 Task: Create a due date automation trigger when advanced on, on the monday before a card is due add content with a description not starting with resume at 11:00 AM.
Action: Mouse moved to (1225, 89)
Screenshot: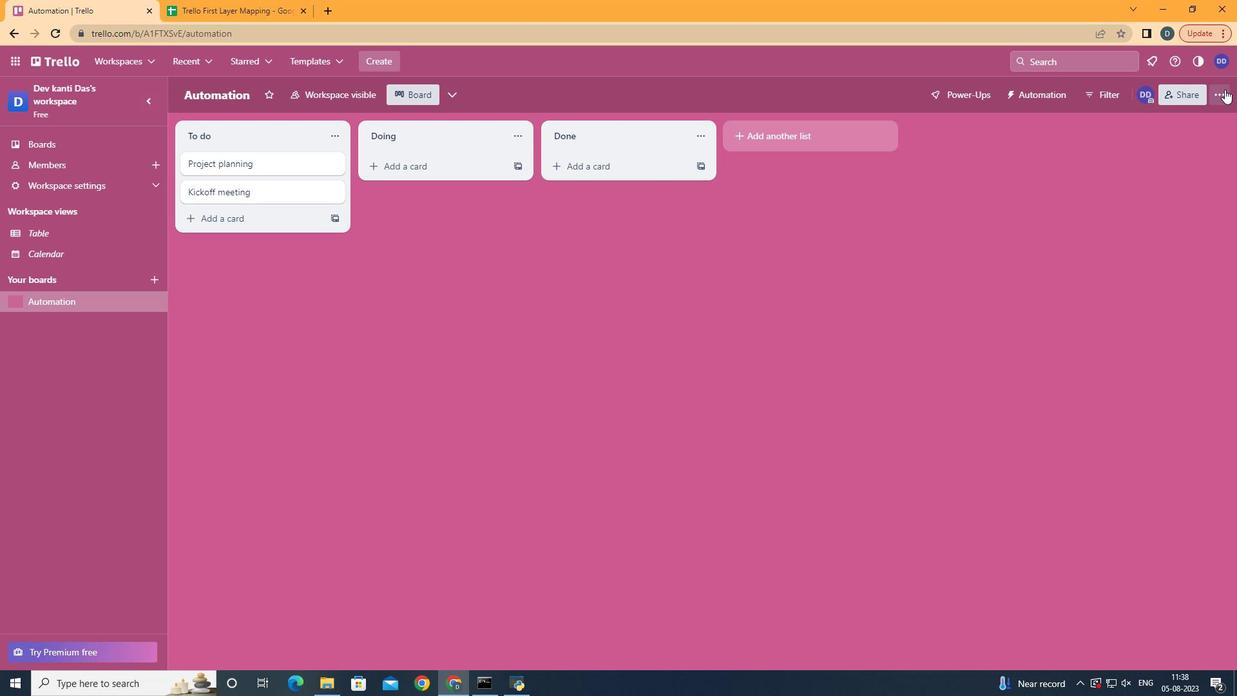 
Action: Mouse pressed left at (1225, 89)
Screenshot: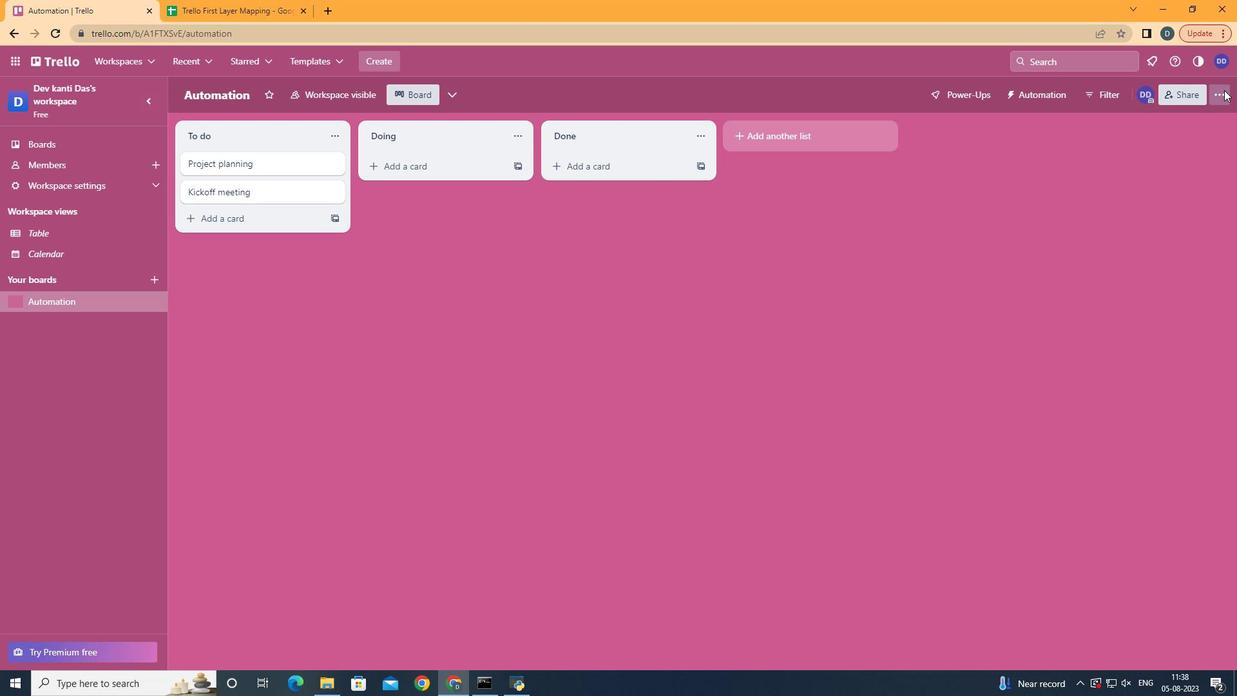 
Action: Mouse moved to (1127, 277)
Screenshot: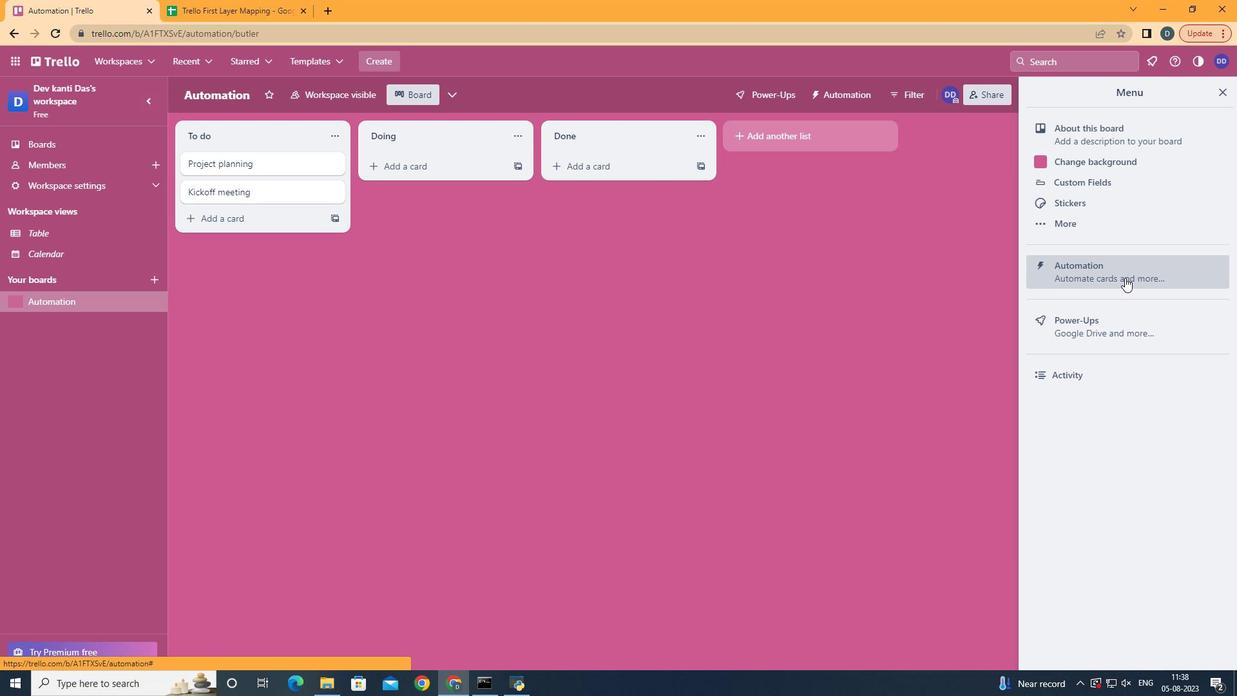 
Action: Mouse pressed left at (1127, 277)
Screenshot: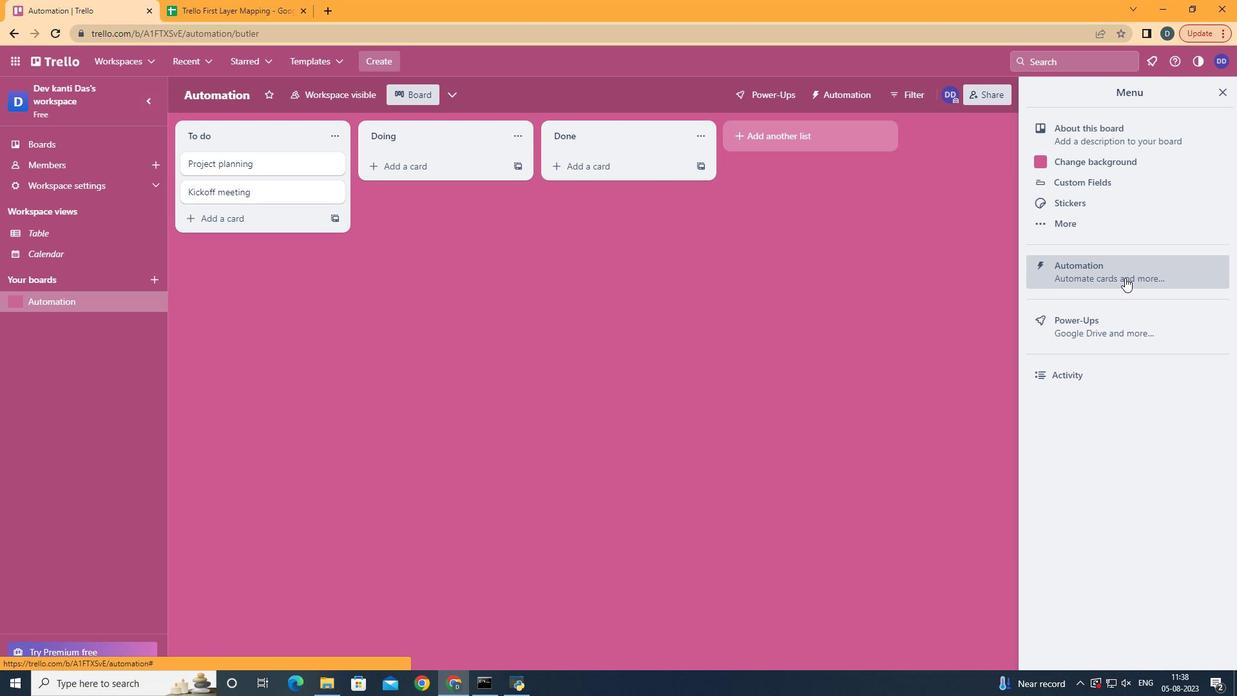 
Action: Mouse moved to (276, 255)
Screenshot: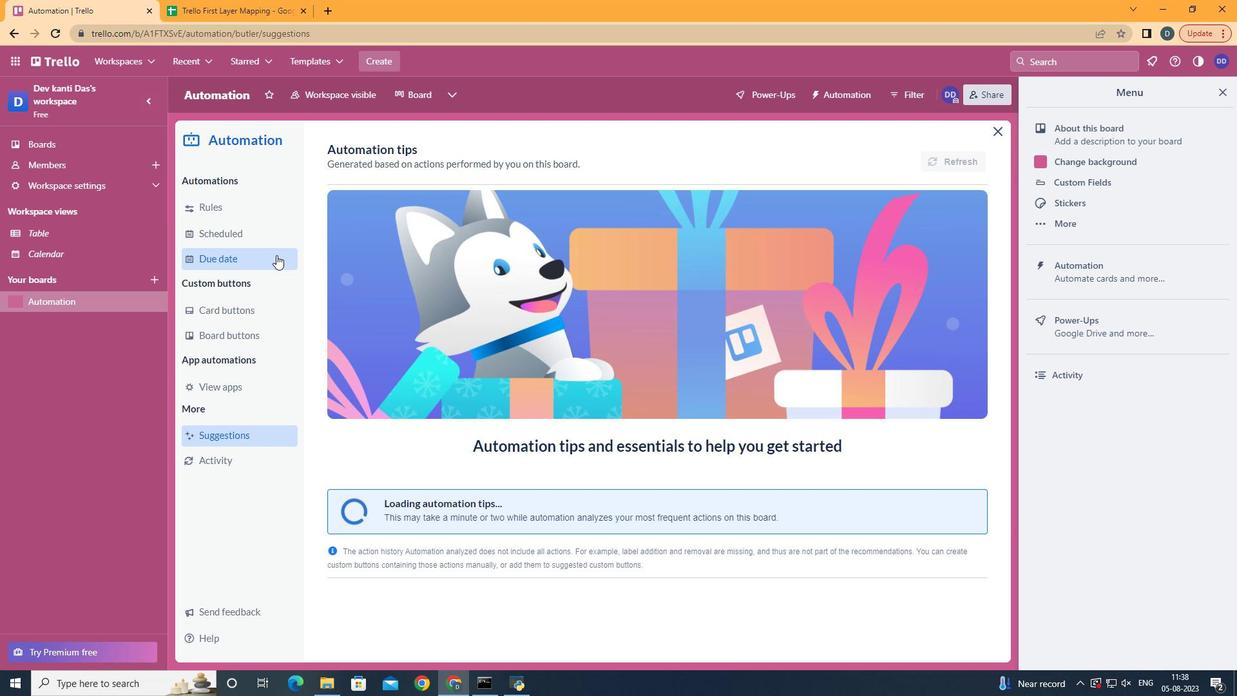 
Action: Mouse pressed left at (276, 255)
Screenshot: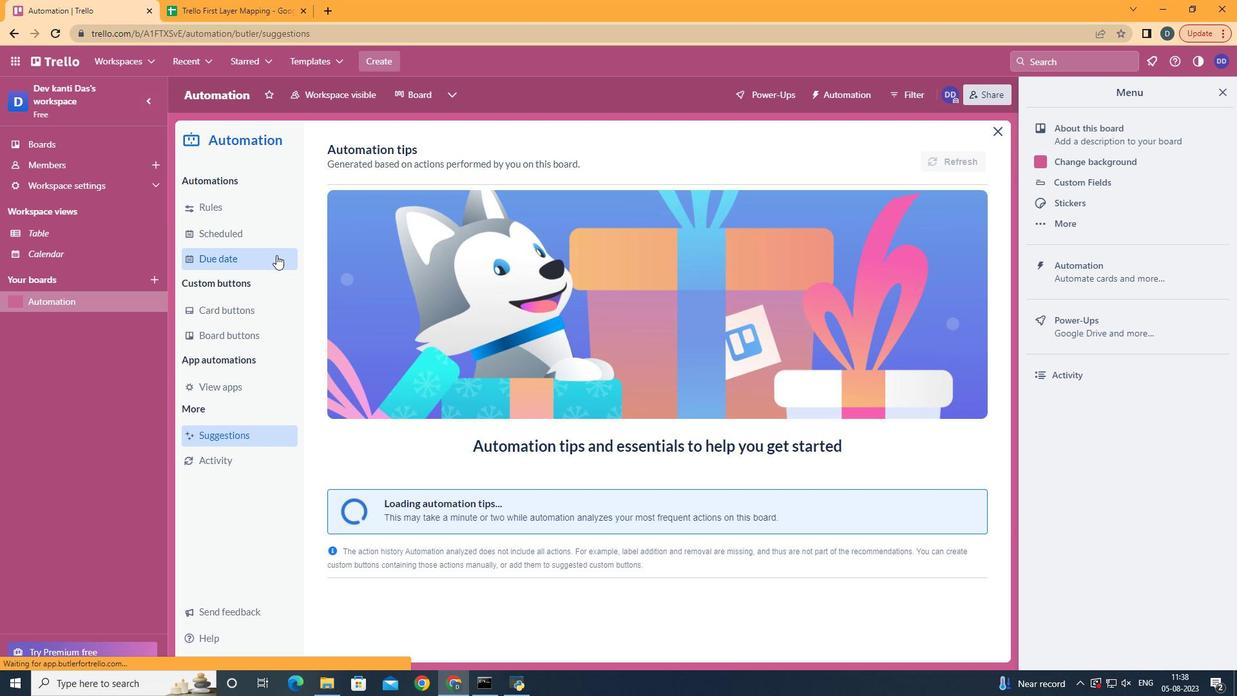 
Action: Mouse moved to (903, 158)
Screenshot: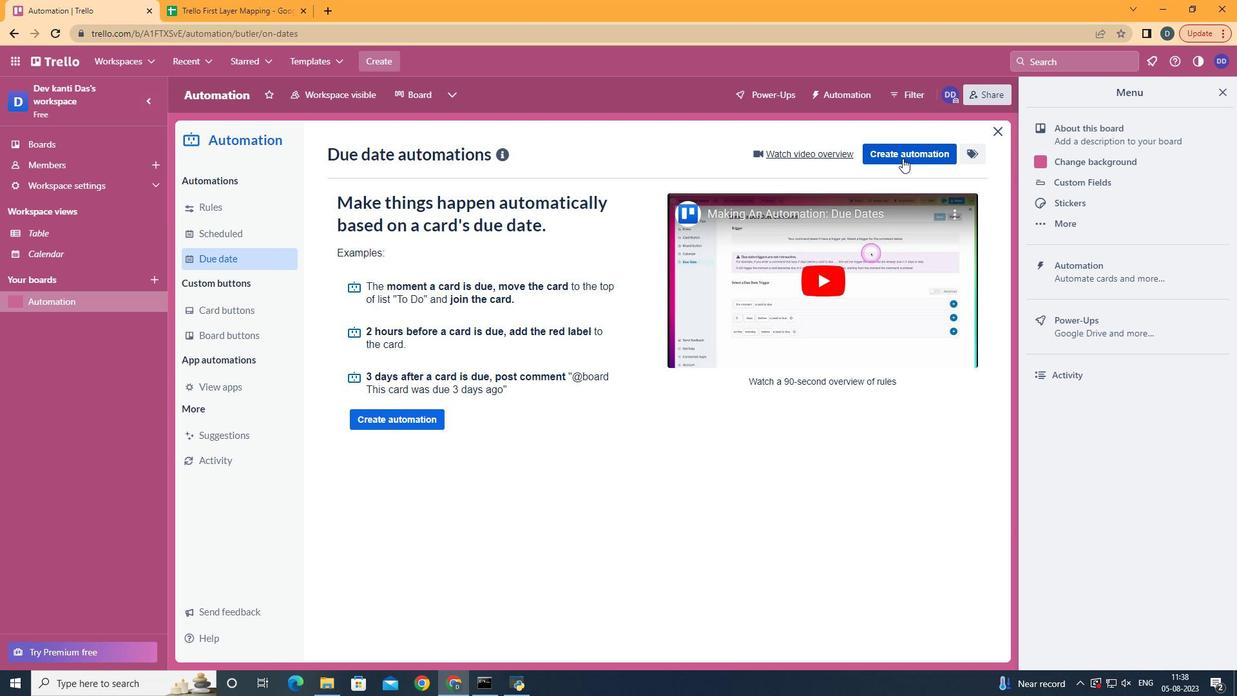 
Action: Mouse pressed left at (903, 158)
Screenshot: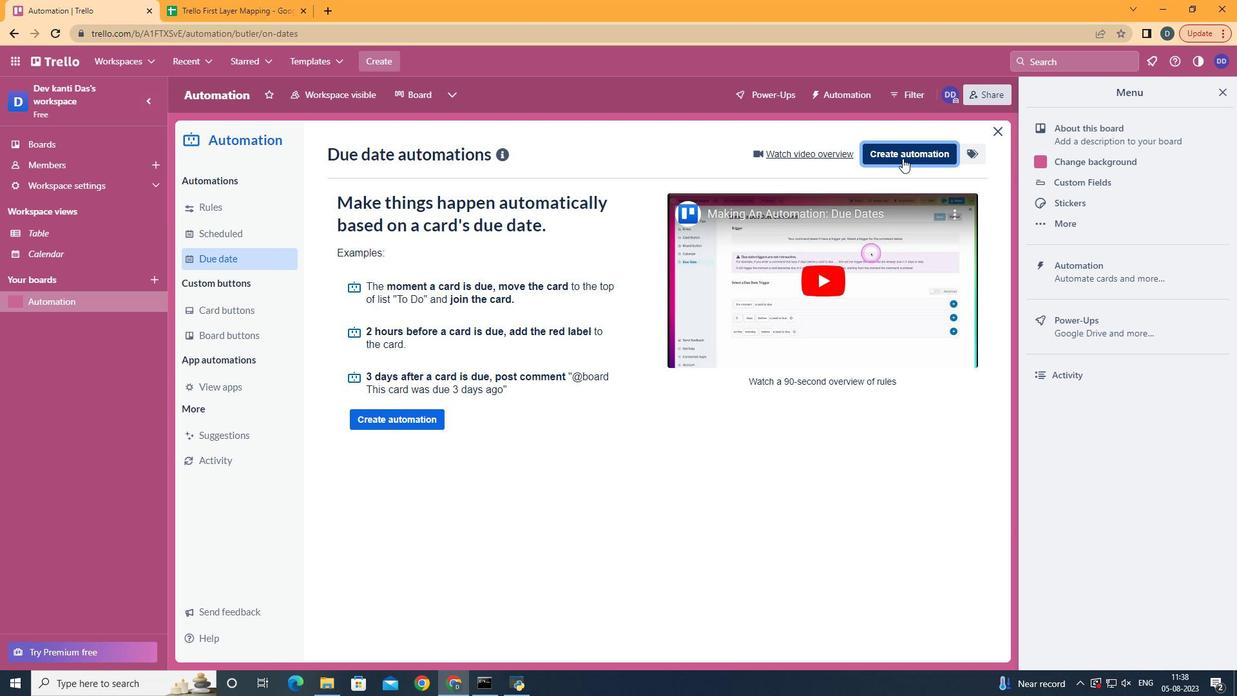 
Action: Mouse moved to (721, 293)
Screenshot: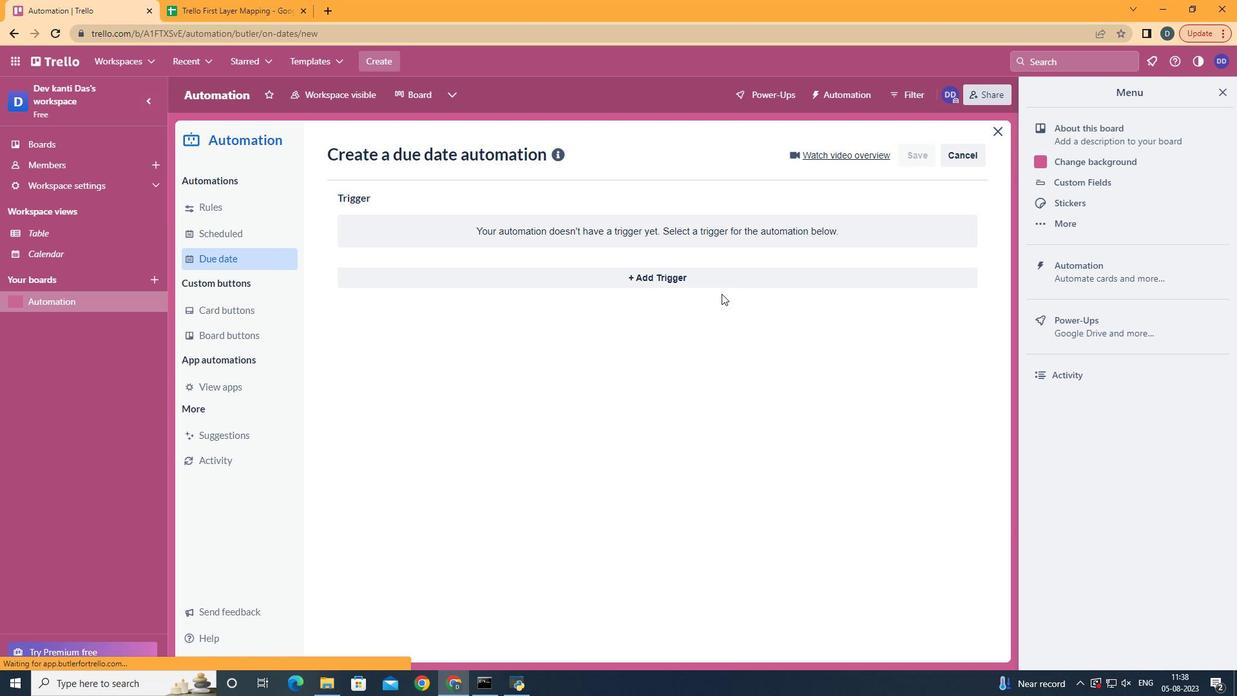 
Action: Mouse pressed left at (721, 293)
Screenshot: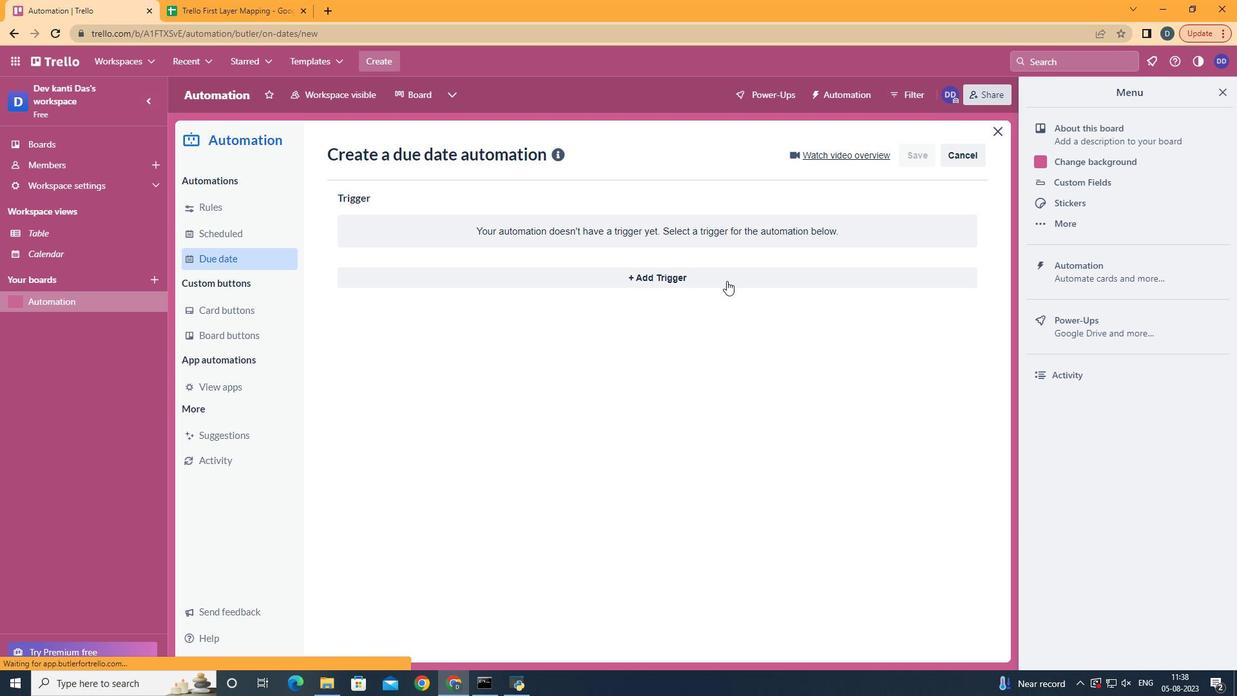 
Action: Mouse moved to (733, 275)
Screenshot: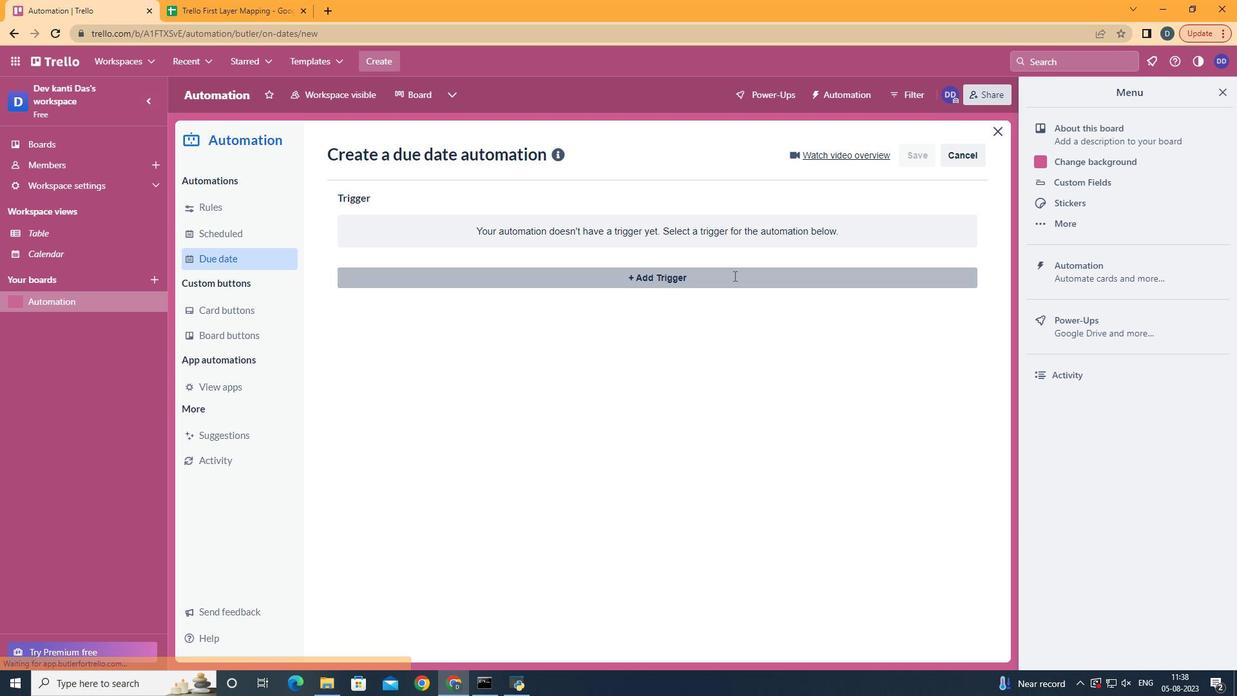 
Action: Mouse pressed left at (733, 275)
Screenshot: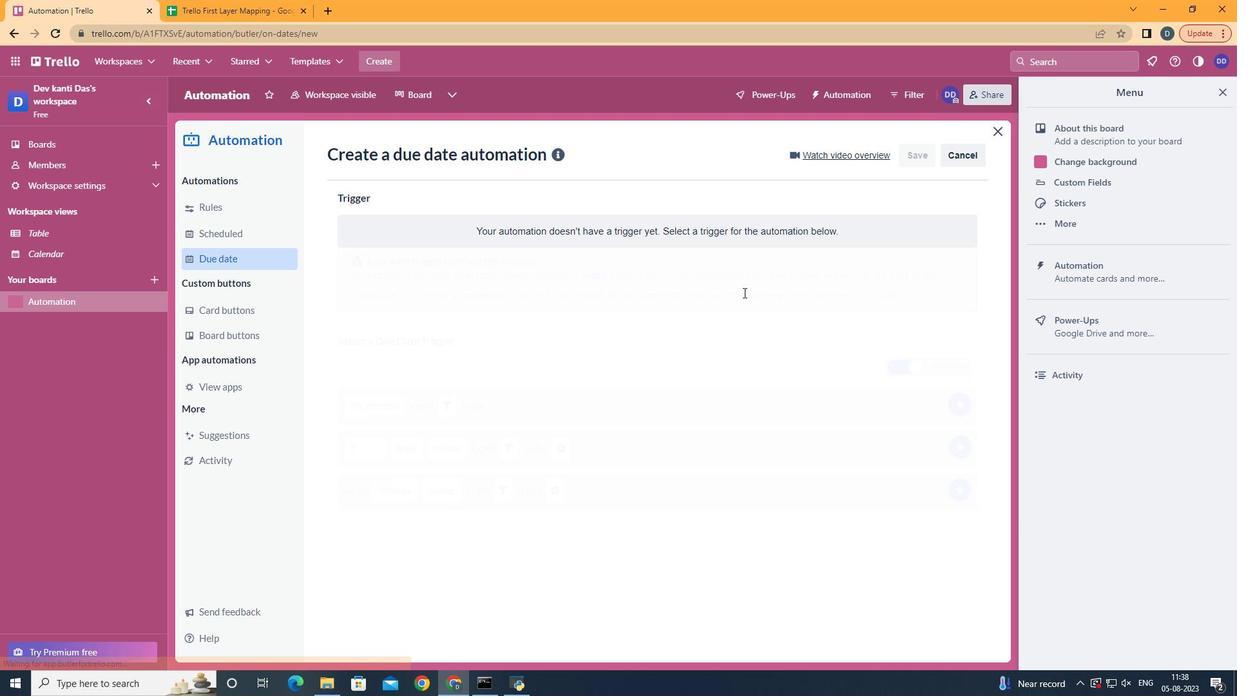 
Action: Mouse moved to (410, 340)
Screenshot: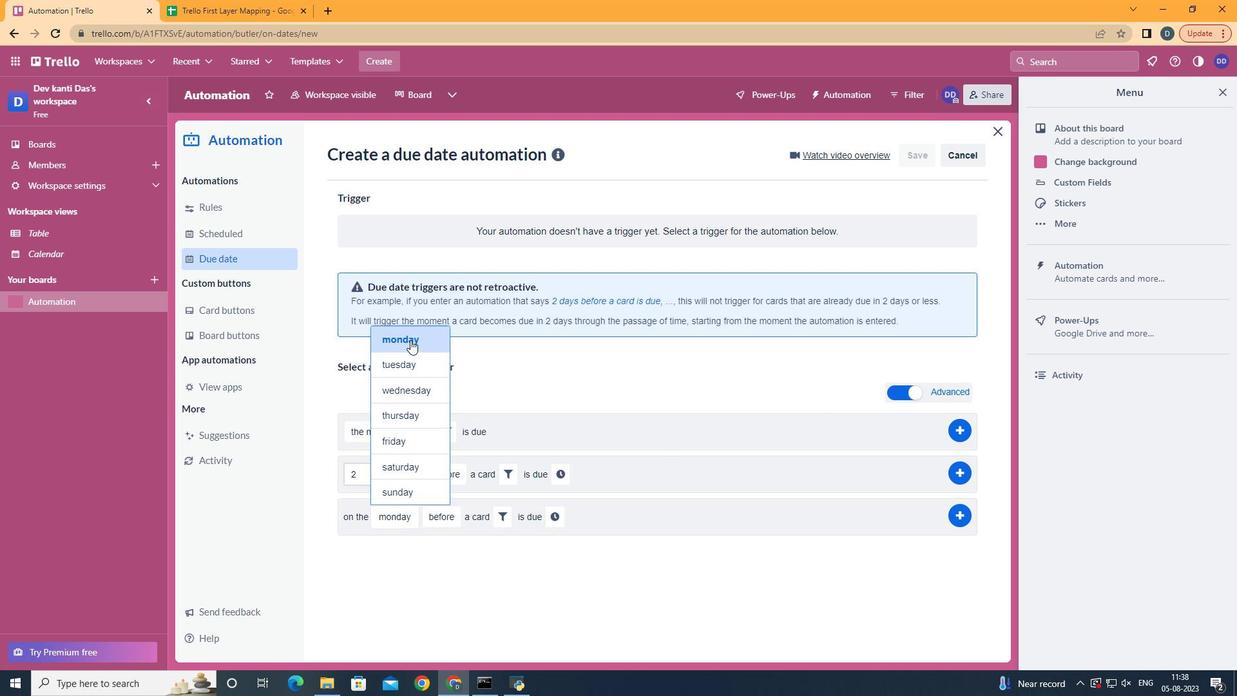 
Action: Mouse pressed left at (410, 340)
Screenshot: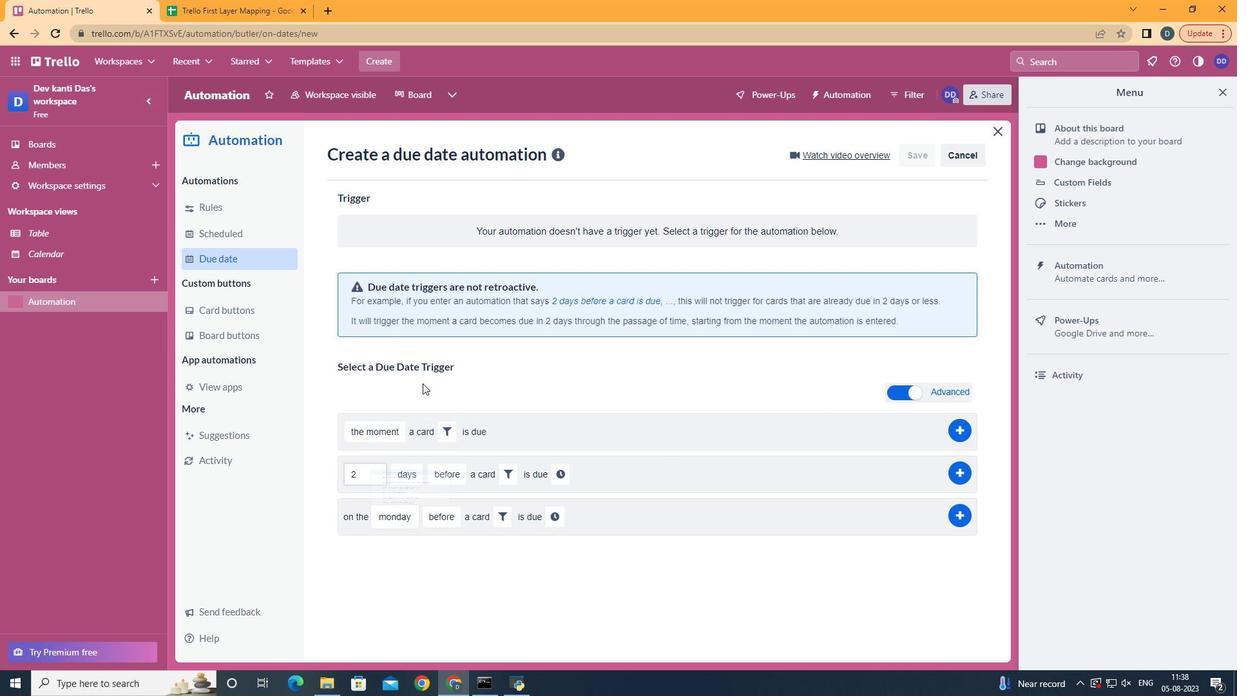 
Action: Mouse moved to (459, 535)
Screenshot: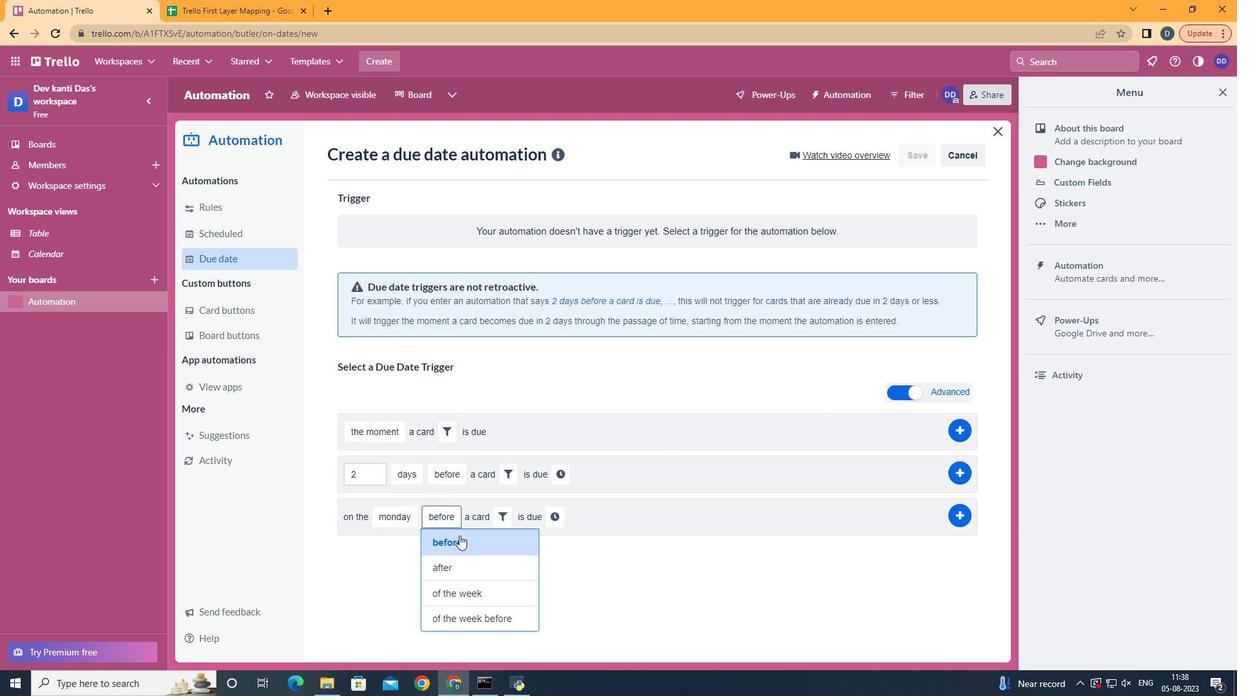
Action: Mouse pressed left at (459, 535)
Screenshot: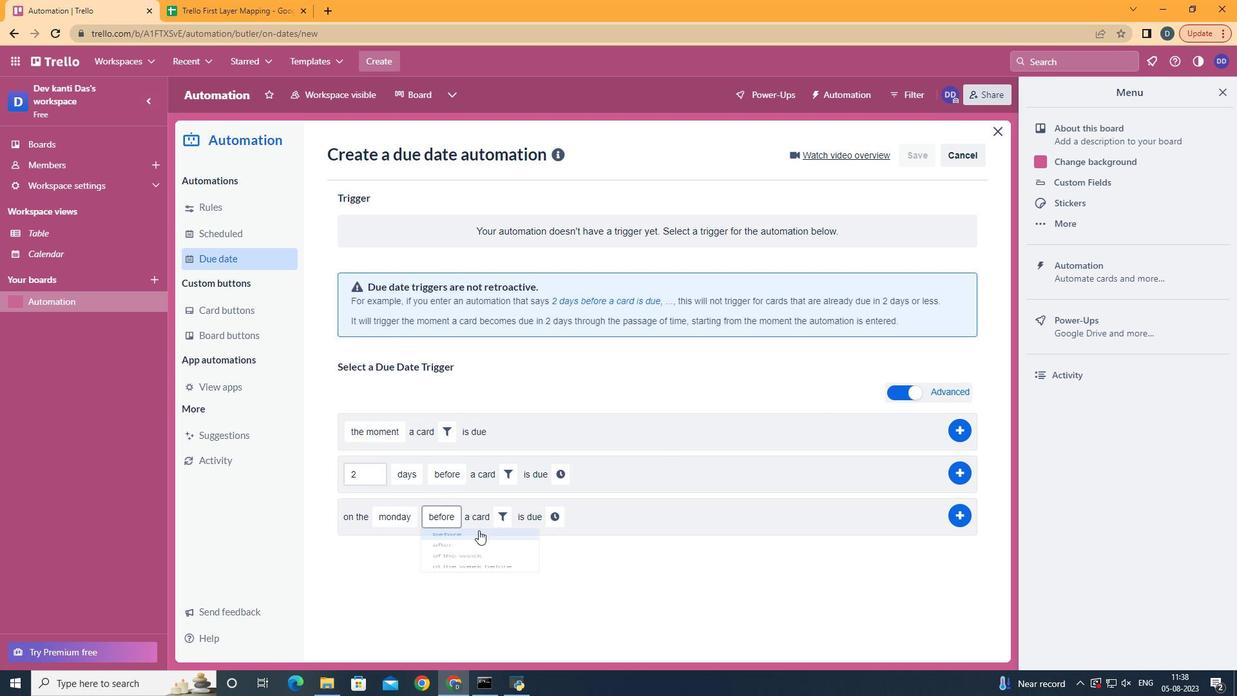 
Action: Mouse moved to (501, 523)
Screenshot: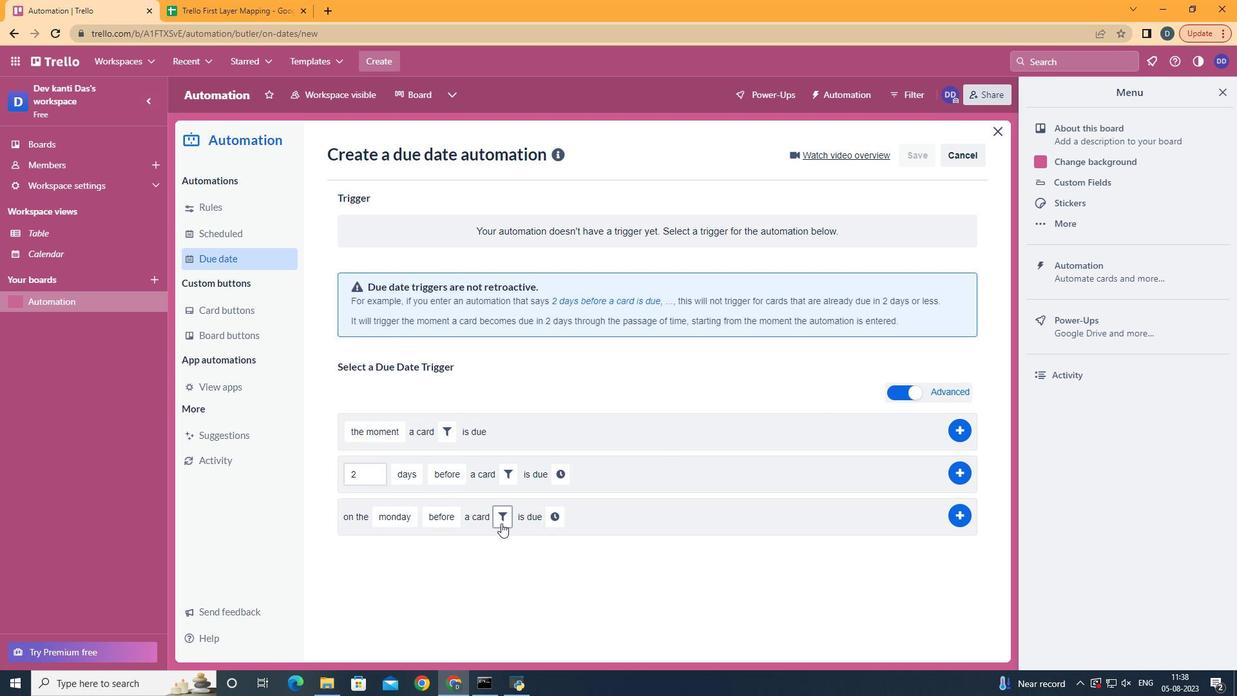 
Action: Mouse pressed left at (501, 523)
Screenshot: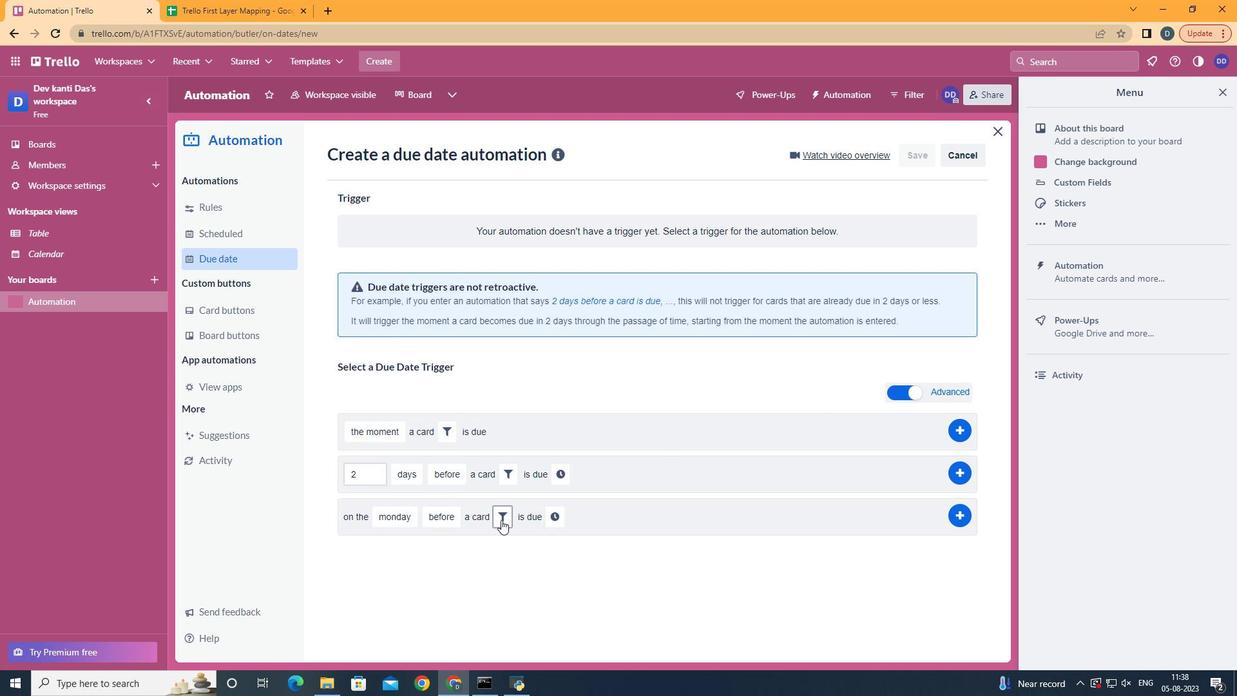 
Action: Mouse moved to (661, 560)
Screenshot: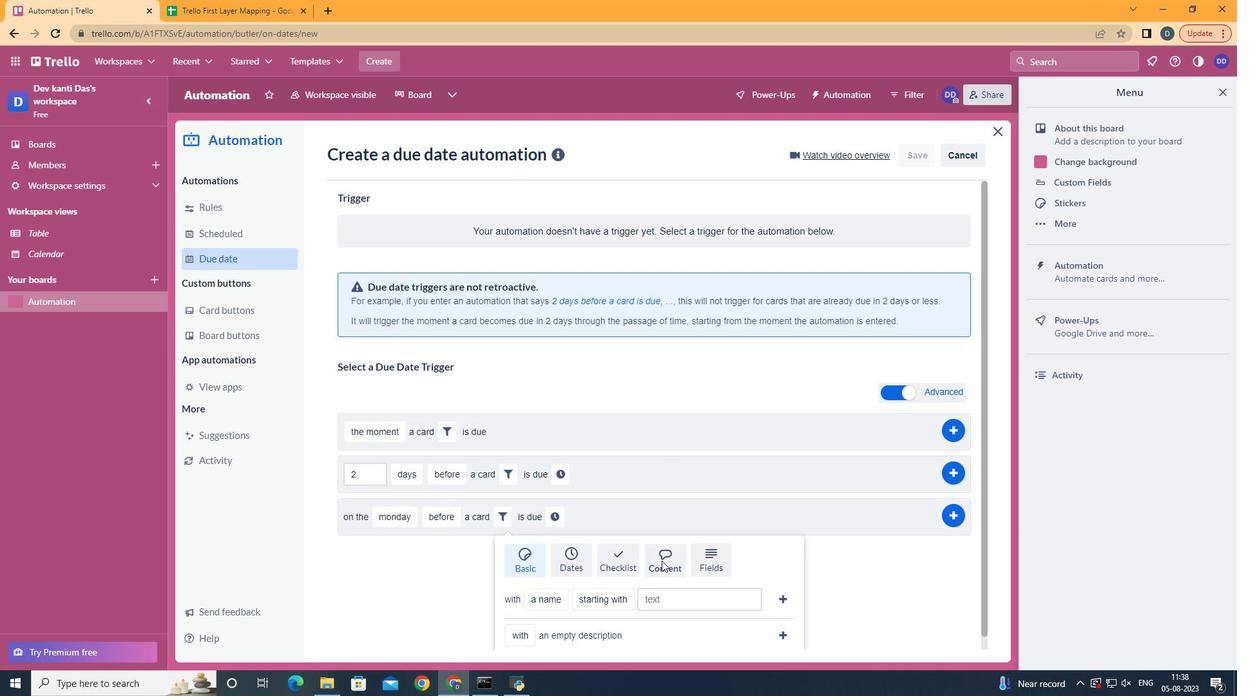 
Action: Mouse pressed left at (661, 560)
Screenshot: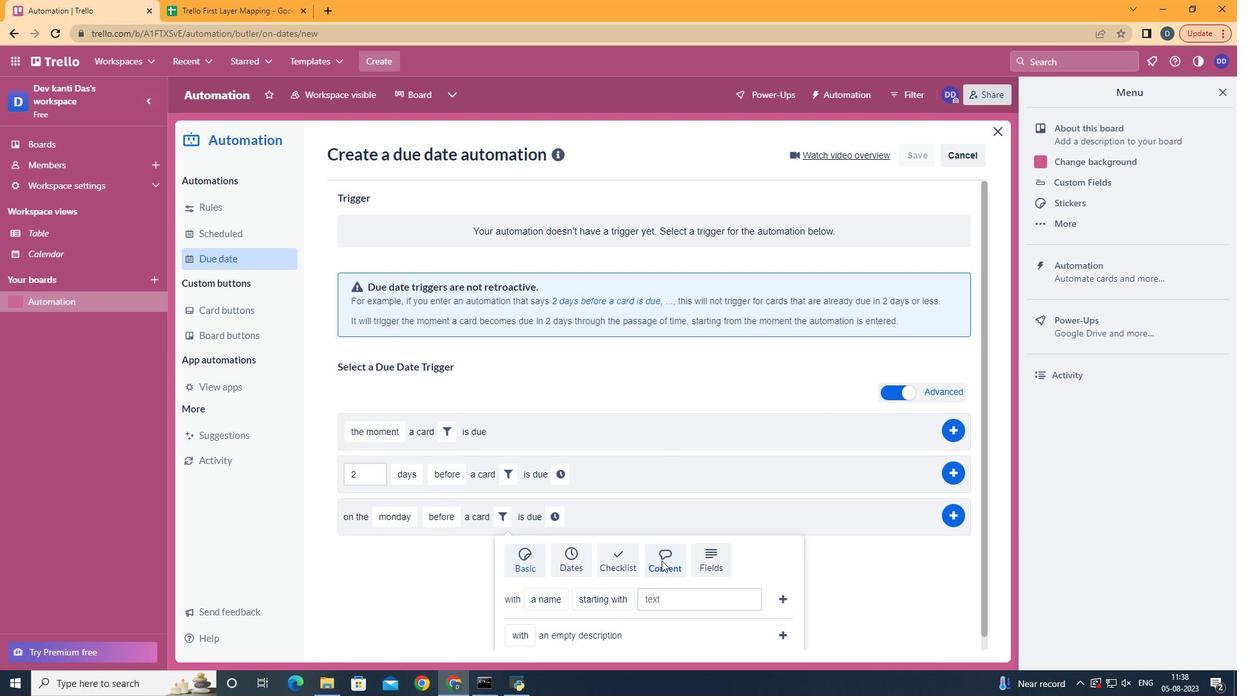 
Action: Mouse scrolled (661, 560) with delta (0, 0)
Screenshot: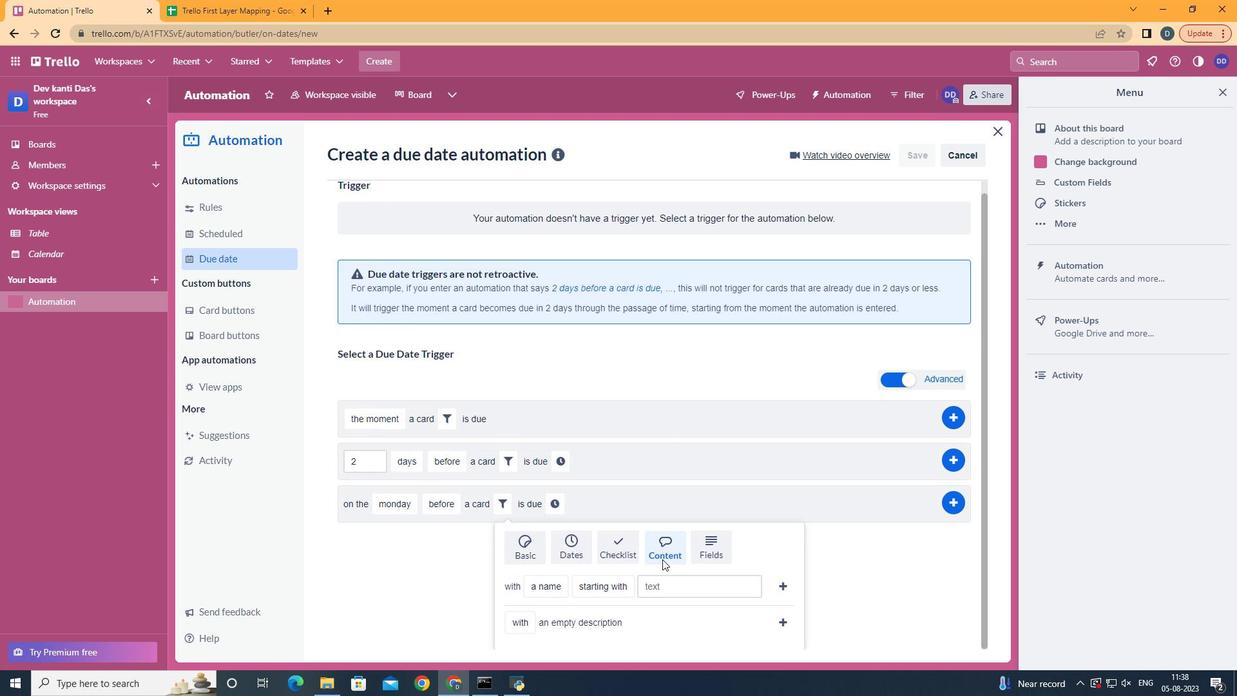 
Action: Mouse scrolled (661, 560) with delta (0, 0)
Screenshot: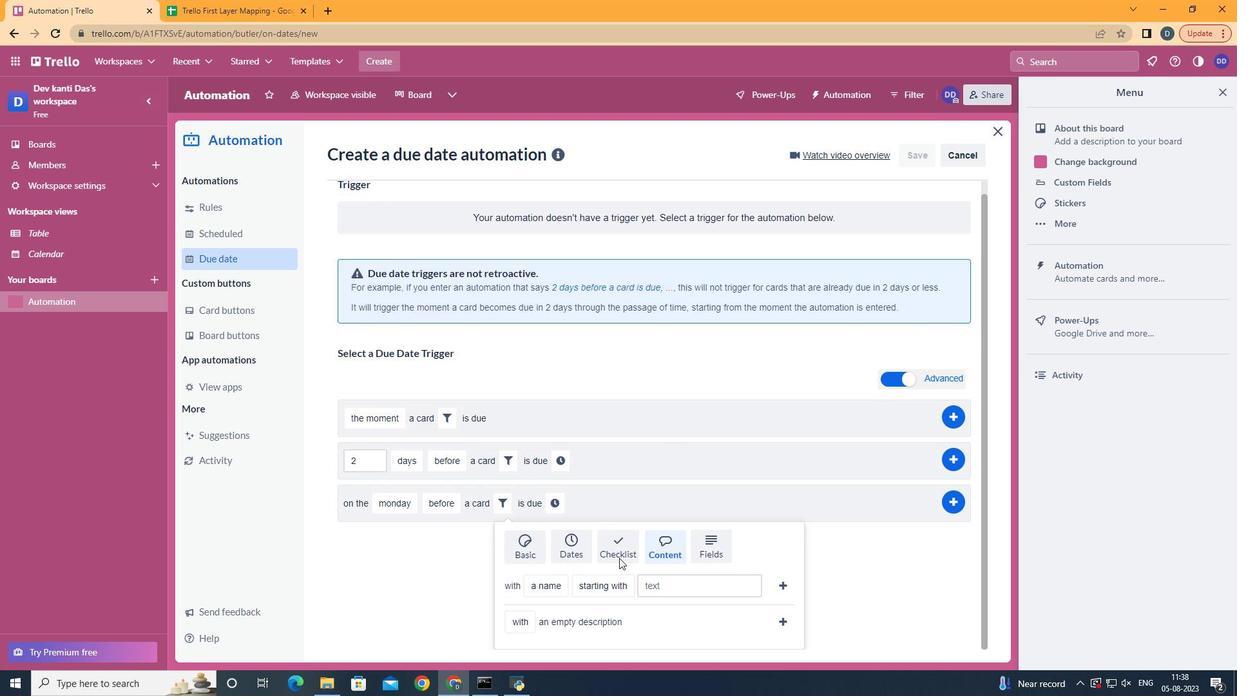
Action: Mouse scrolled (661, 560) with delta (0, 0)
Screenshot: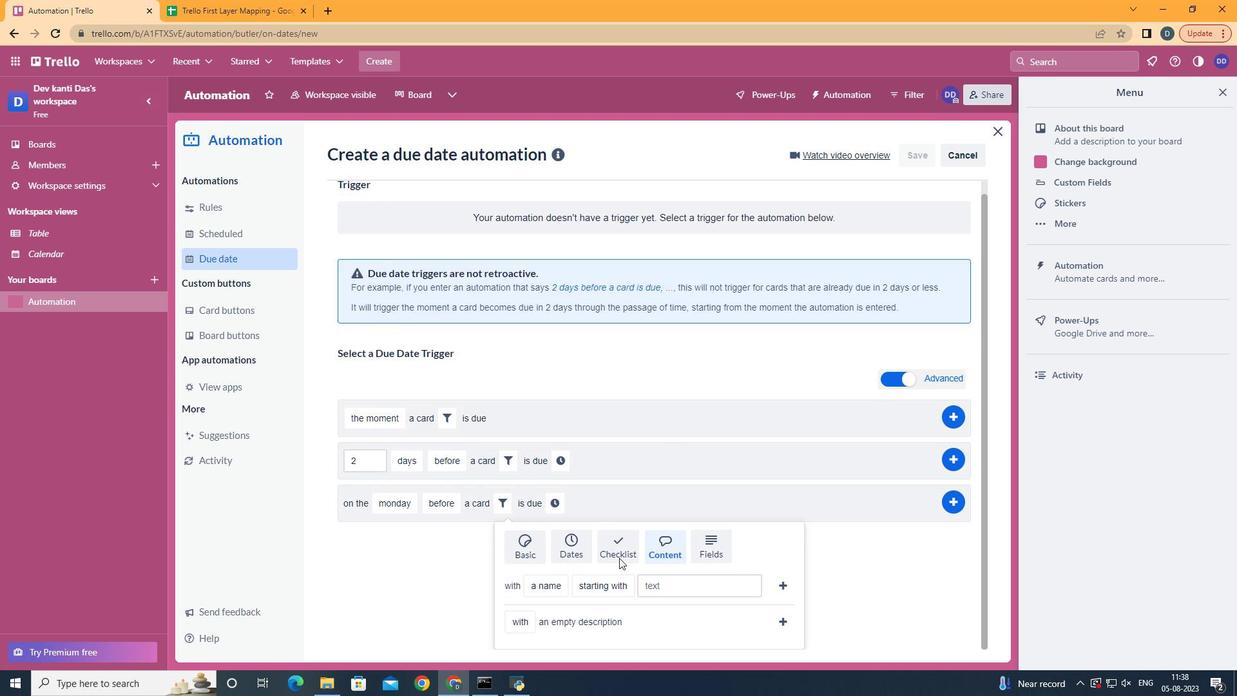 
Action: Mouse moved to (575, 533)
Screenshot: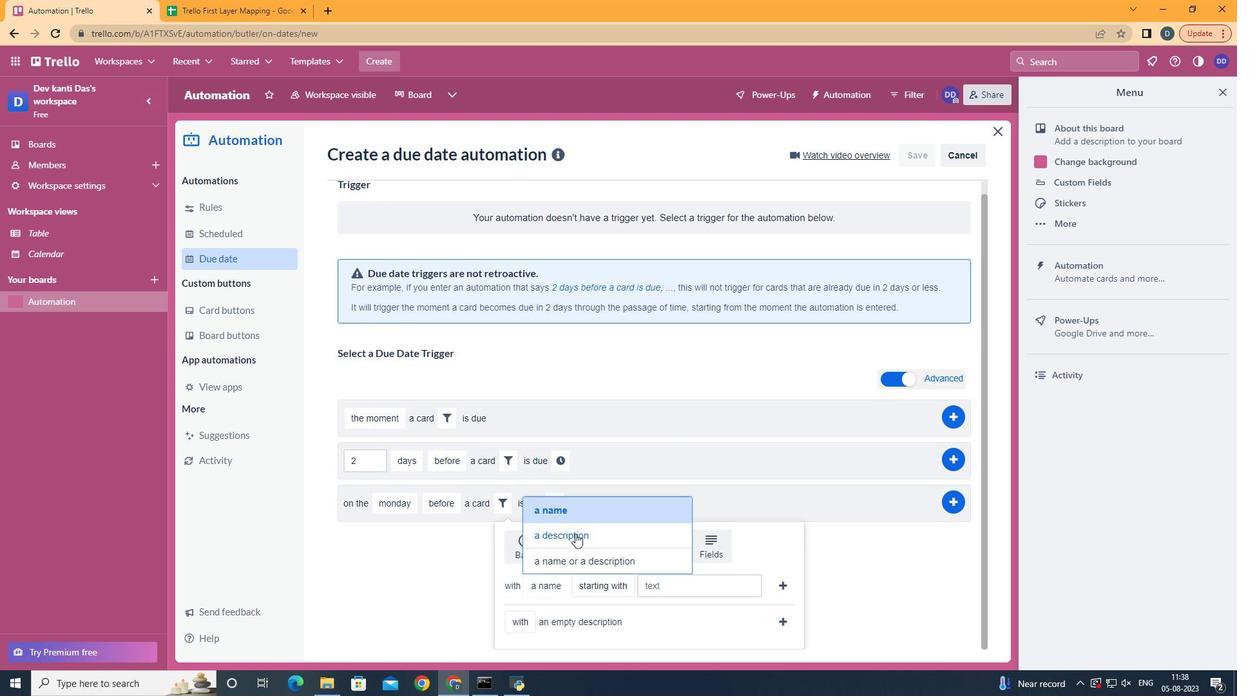 
Action: Mouse pressed left at (575, 533)
Screenshot: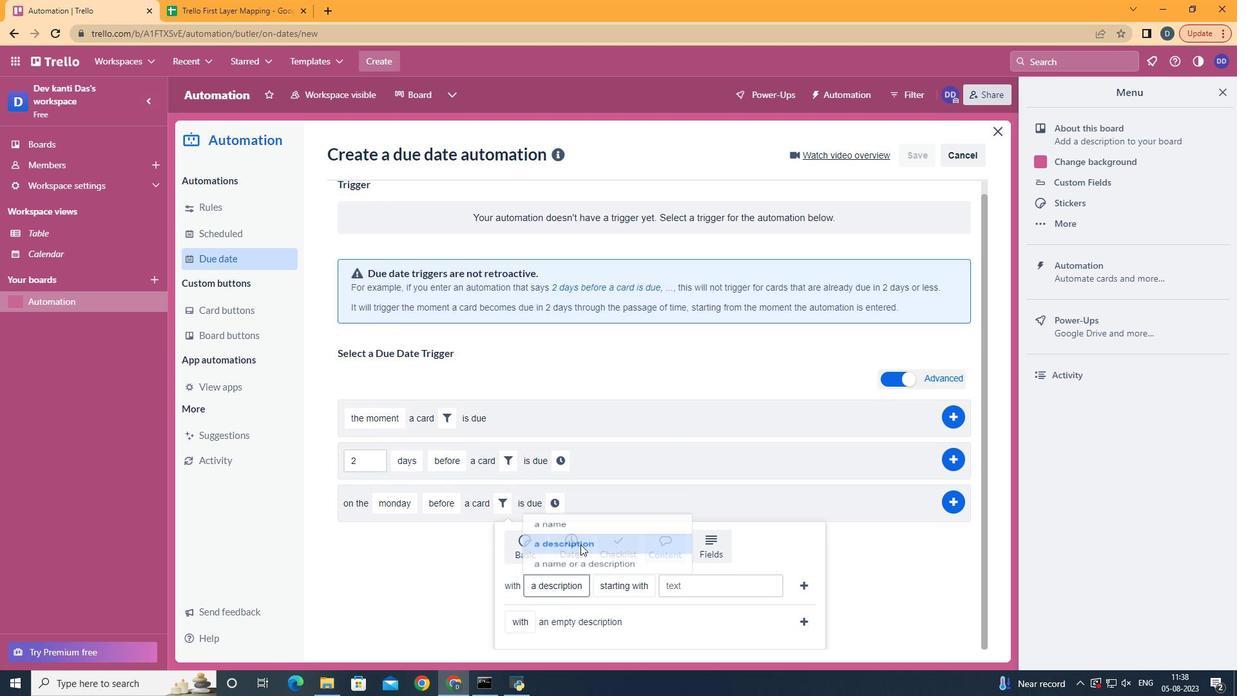 
Action: Mouse moved to (632, 501)
Screenshot: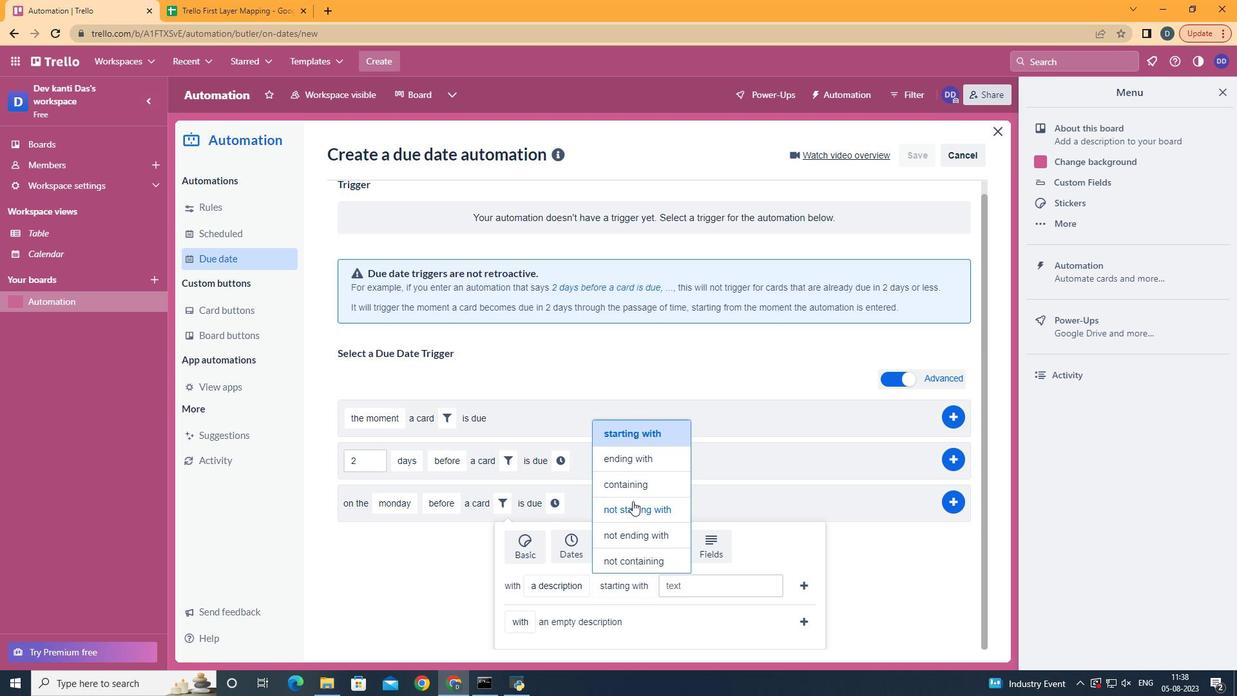
Action: Mouse pressed left at (632, 501)
Screenshot: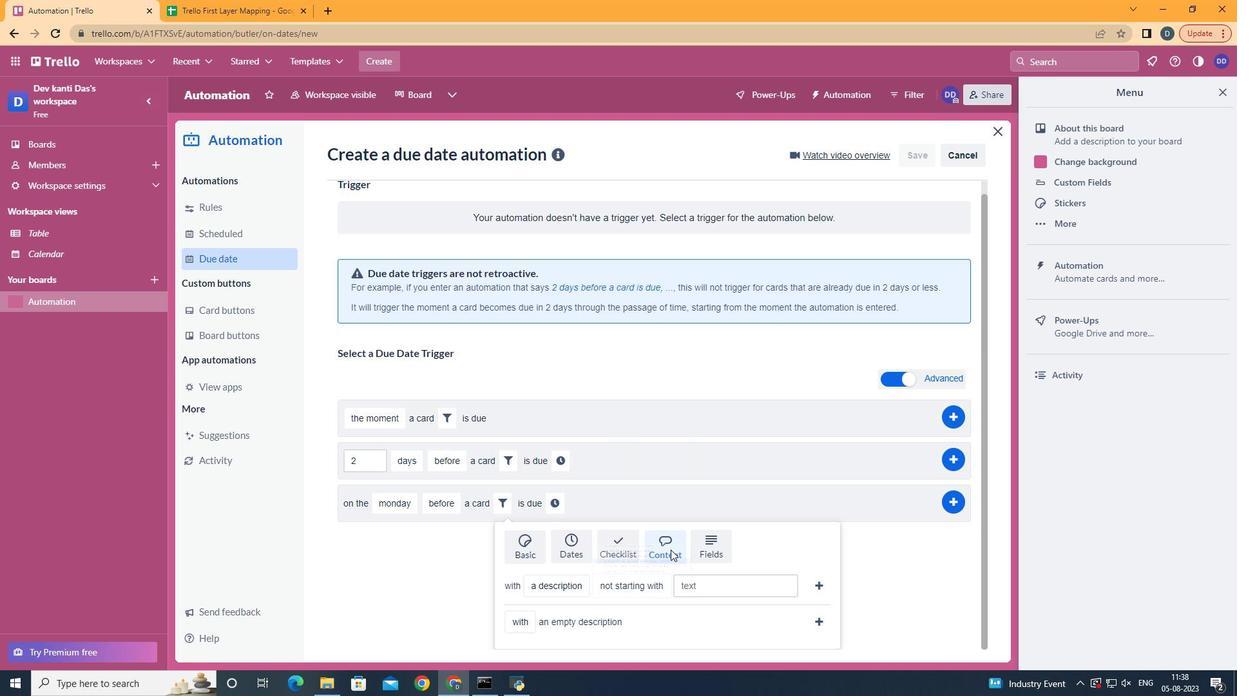 
Action: Mouse moved to (697, 585)
Screenshot: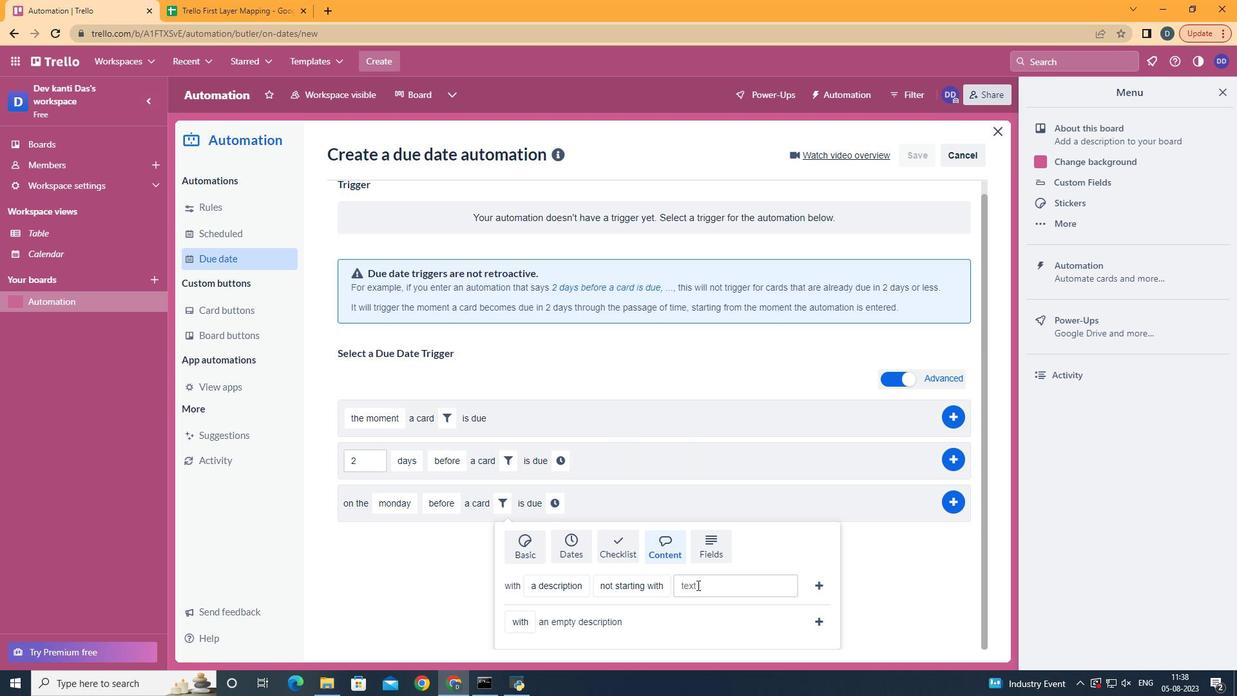 
Action: Mouse pressed left at (697, 585)
Screenshot: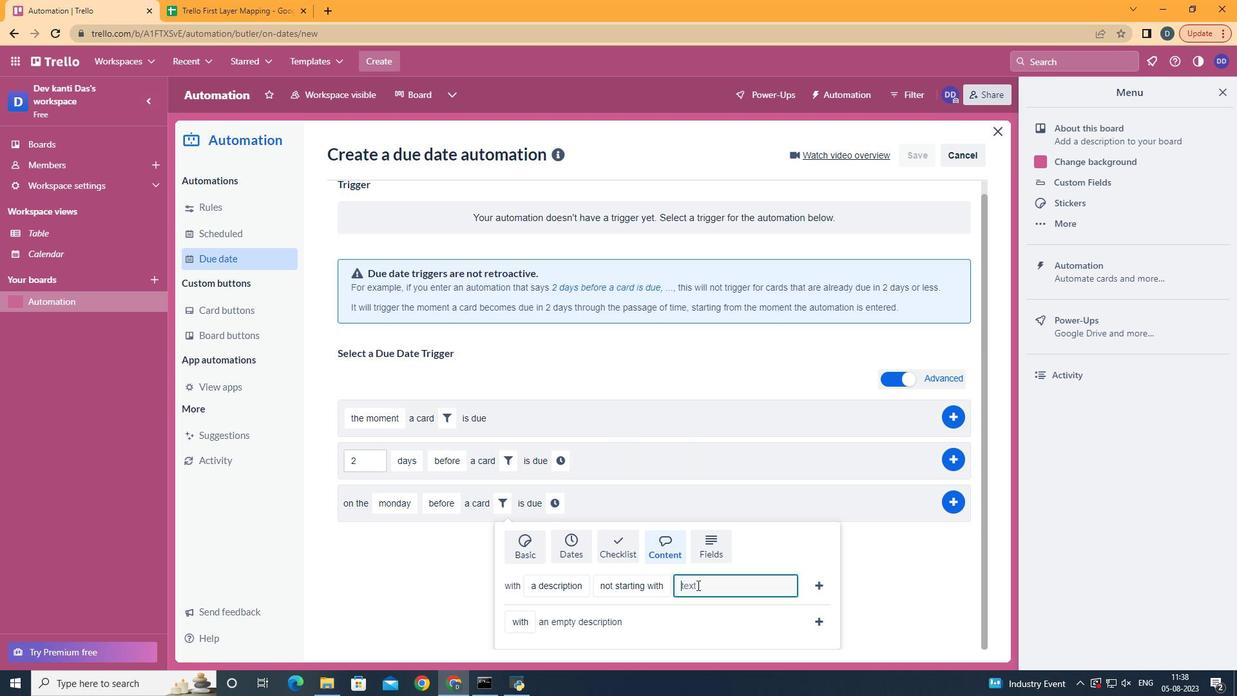 
Action: Mouse moved to (697, 585)
Screenshot: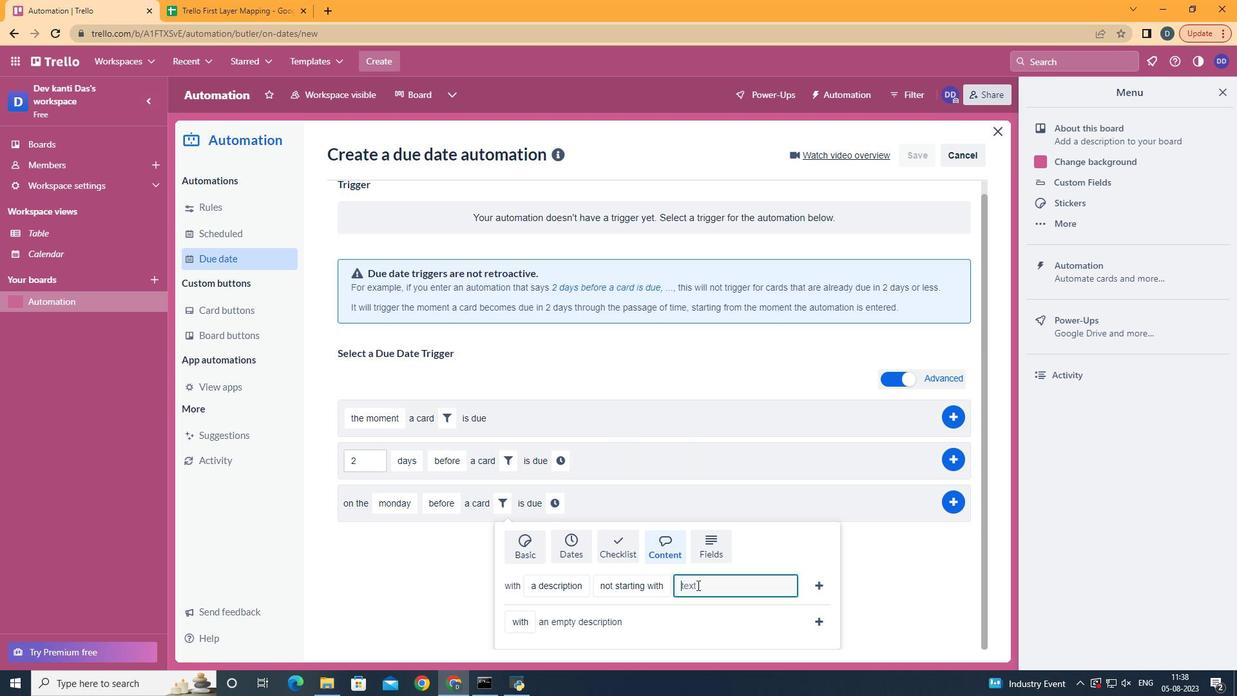 
Action: Key pressed resume
Screenshot: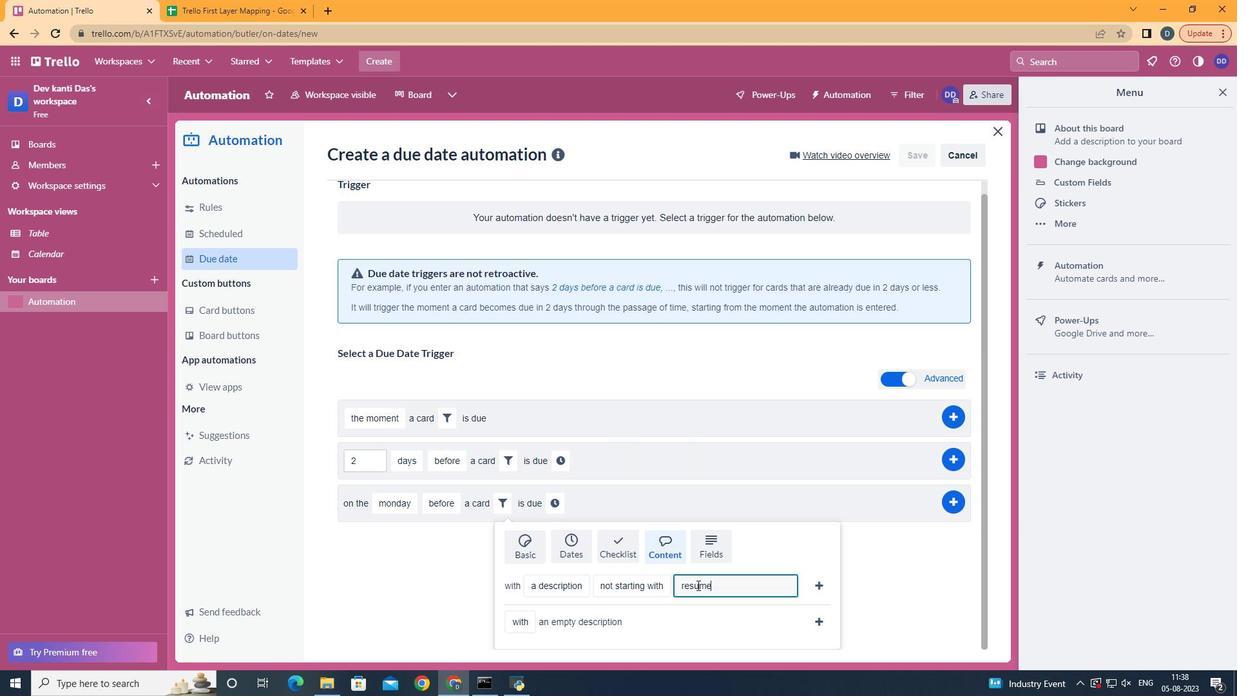 
Action: Mouse moved to (823, 587)
Screenshot: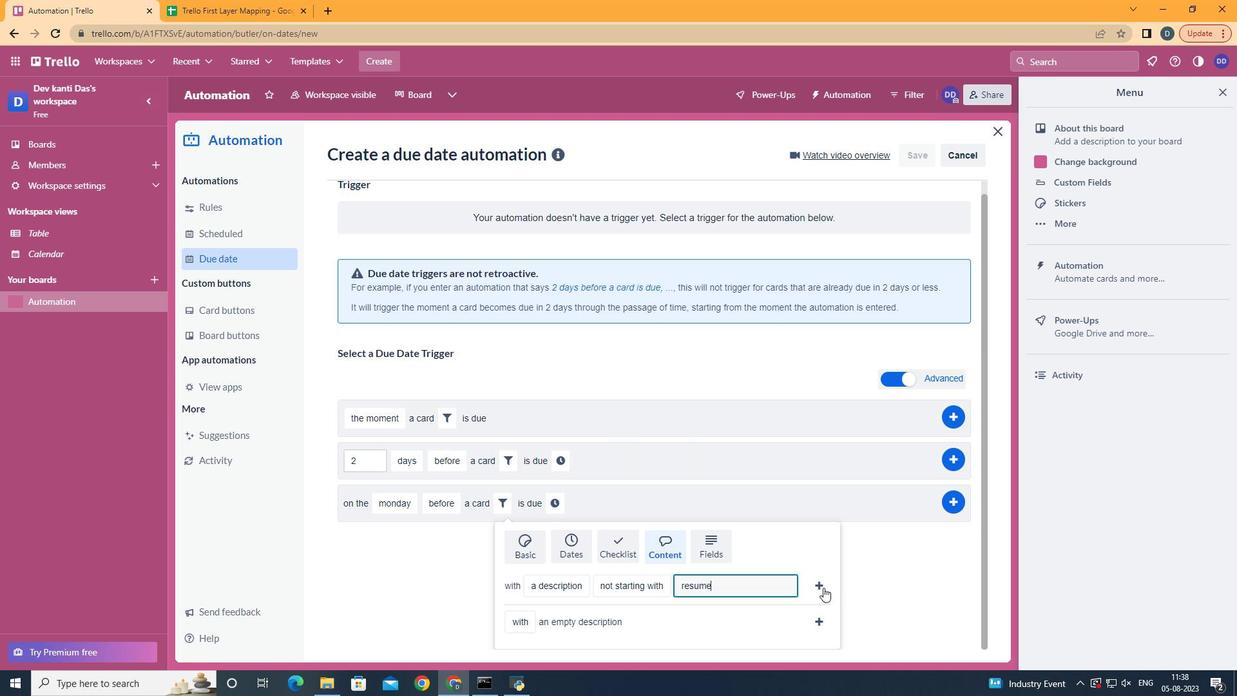
Action: Mouse pressed left at (823, 587)
Screenshot: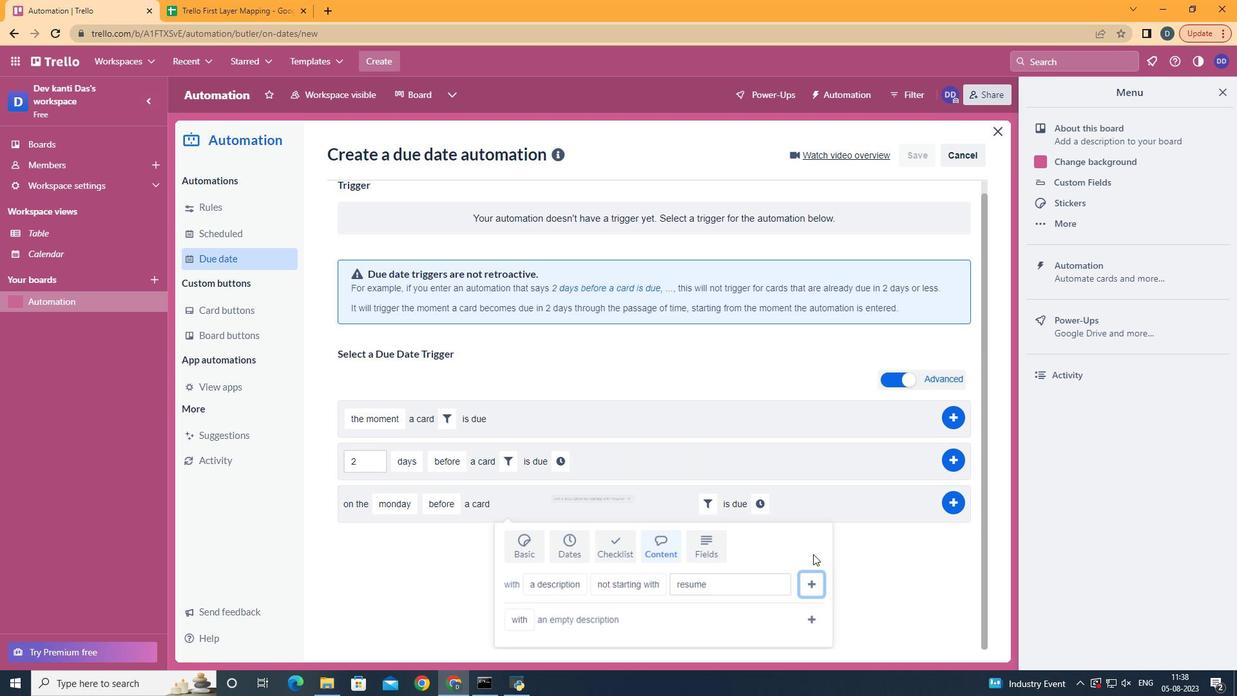 
Action: Mouse moved to (756, 525)
Screenshot: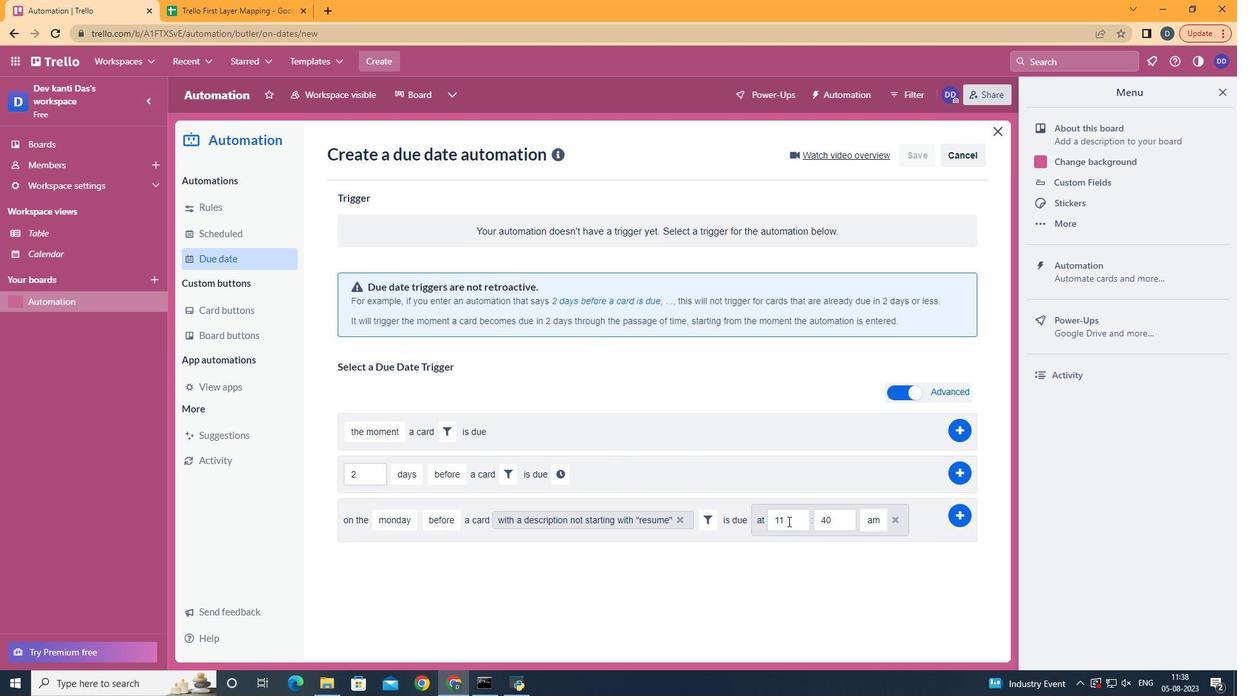 
Action: Mouse pressed left at (756, 525)
Screenshot: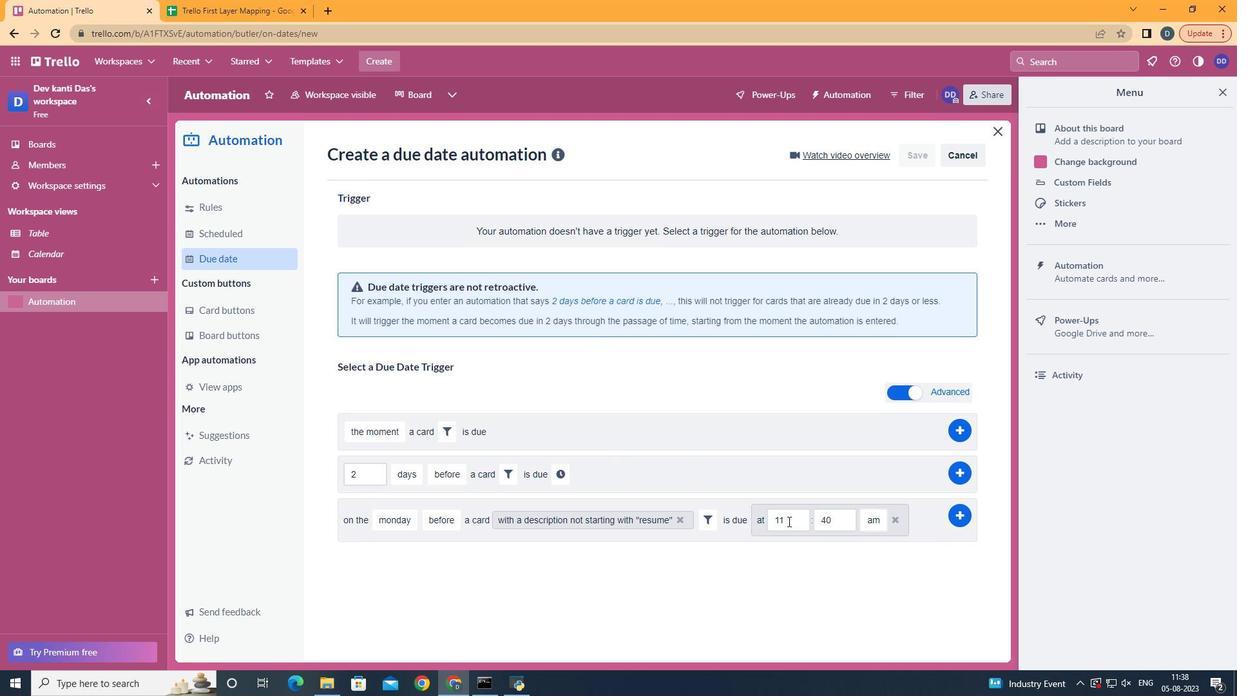 
Action: Mouse moved to (834, 517)
Screenshot: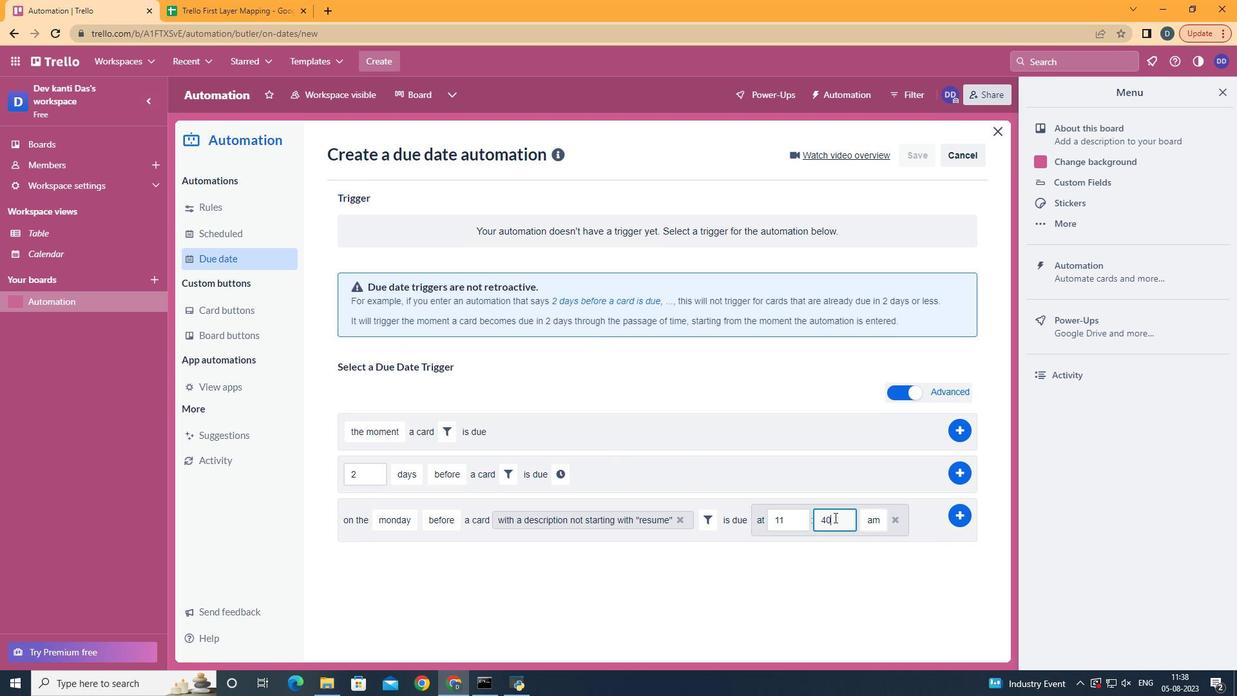 
Action: Mouse pressed left at (834, 517)
Screenshot: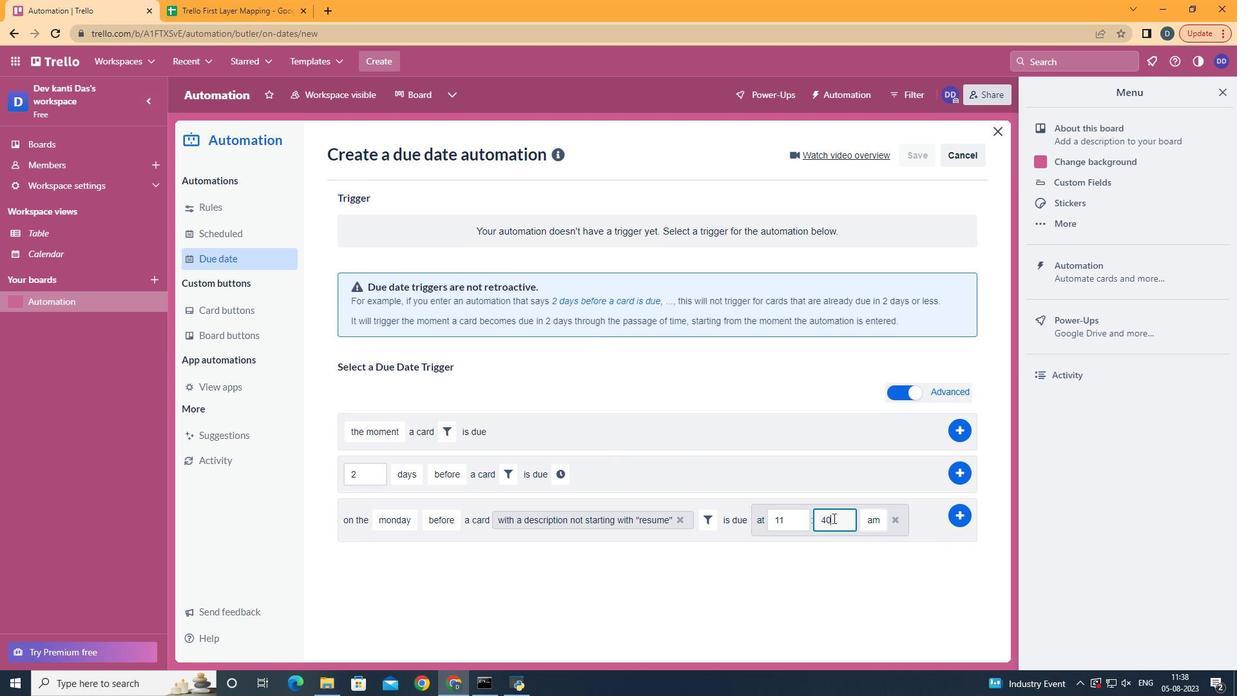 
Action: Mouse moved to (833, 518)
Screenshot: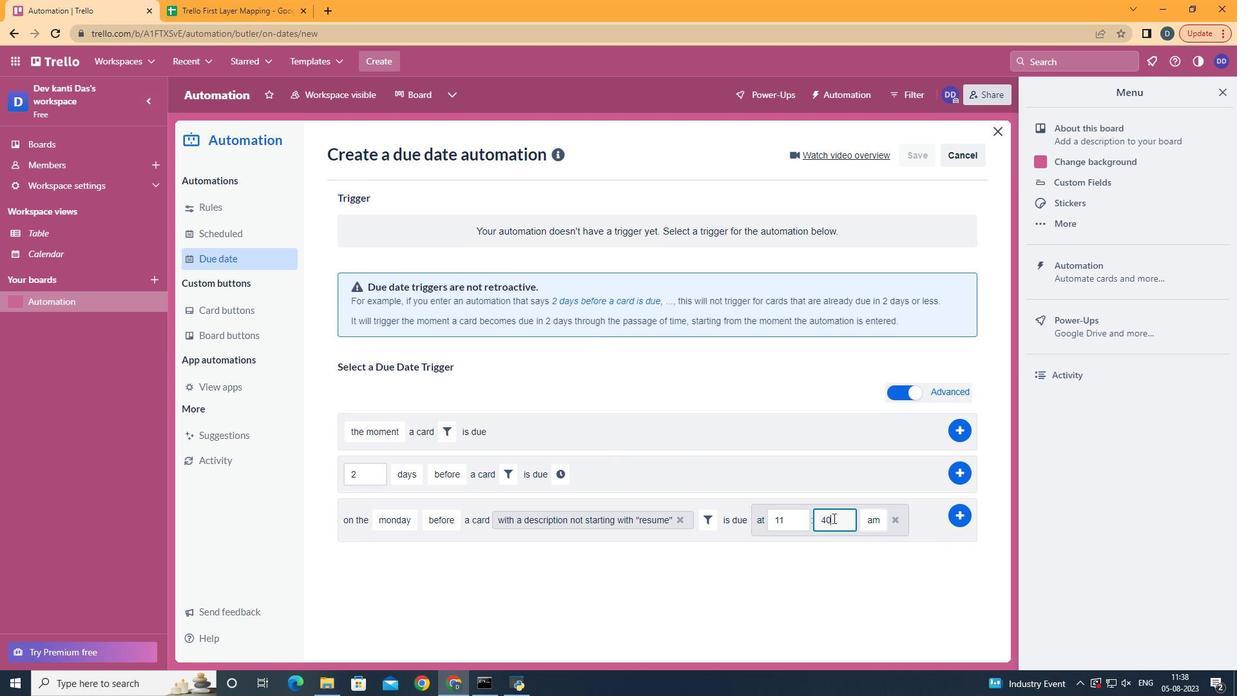 
Action: Key pressed <Key.backspace><Key.backspace>00
Screenshot: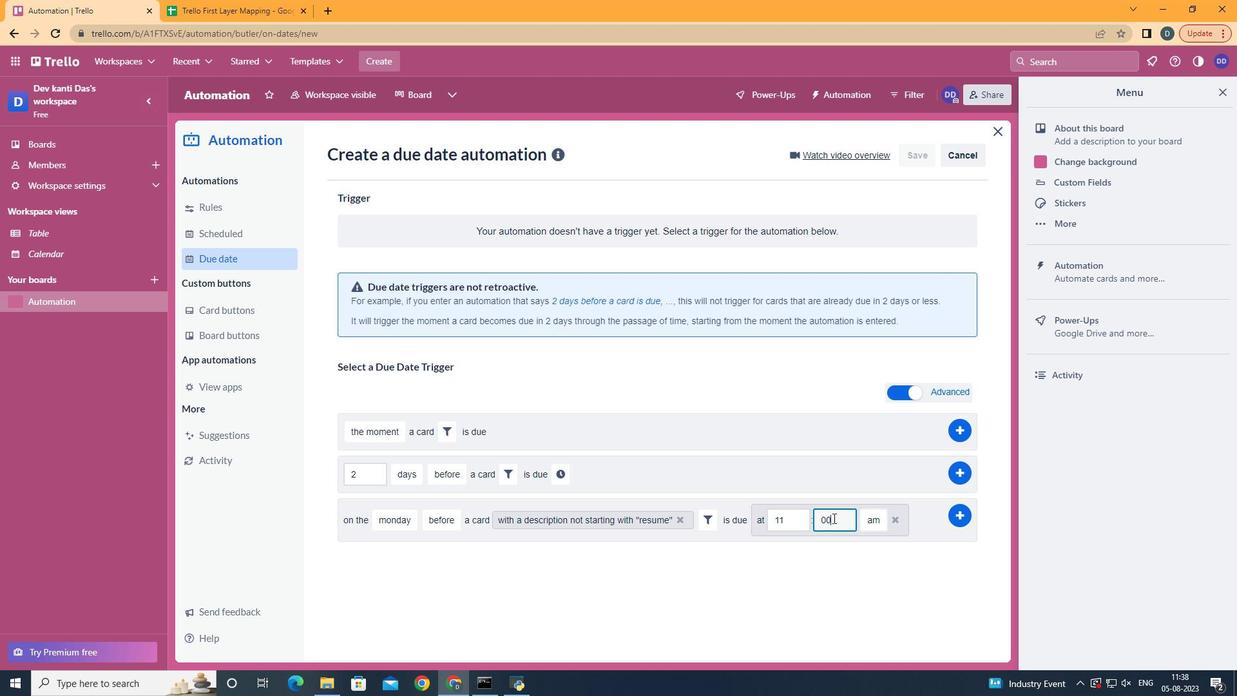 
Action: Mouse moved to (968, 513)
Screenshot: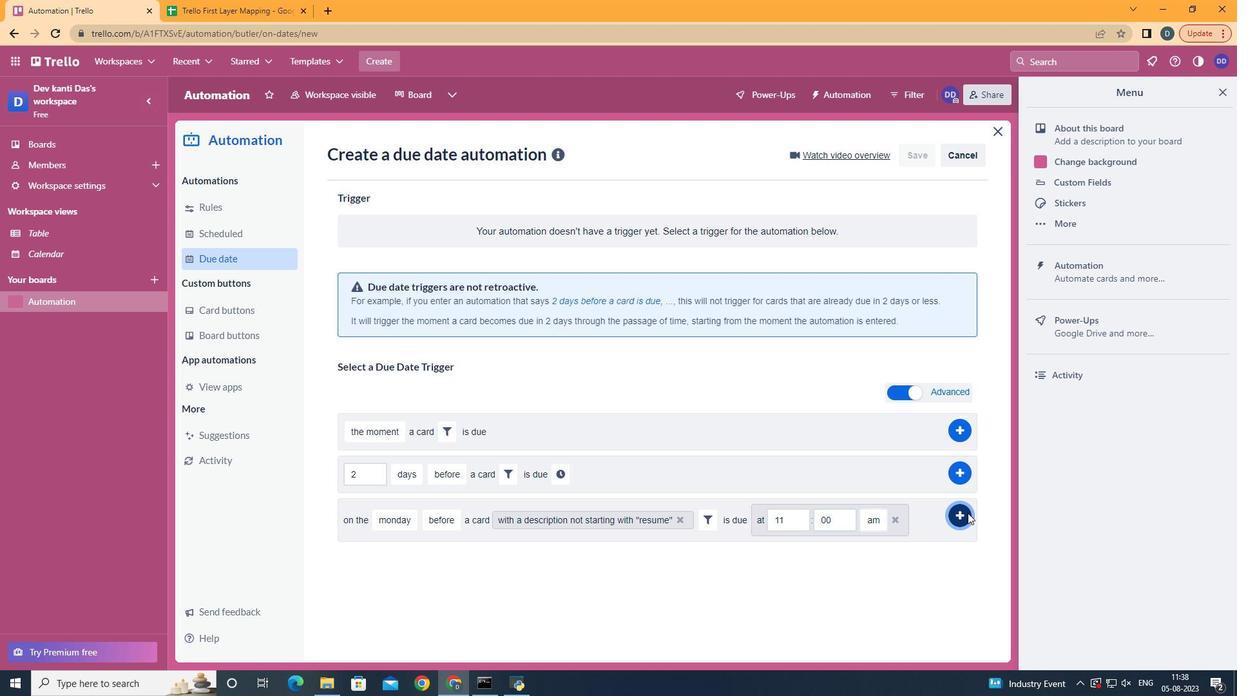 
Action: Mouse pressed left at (968, 513)
Screenshot: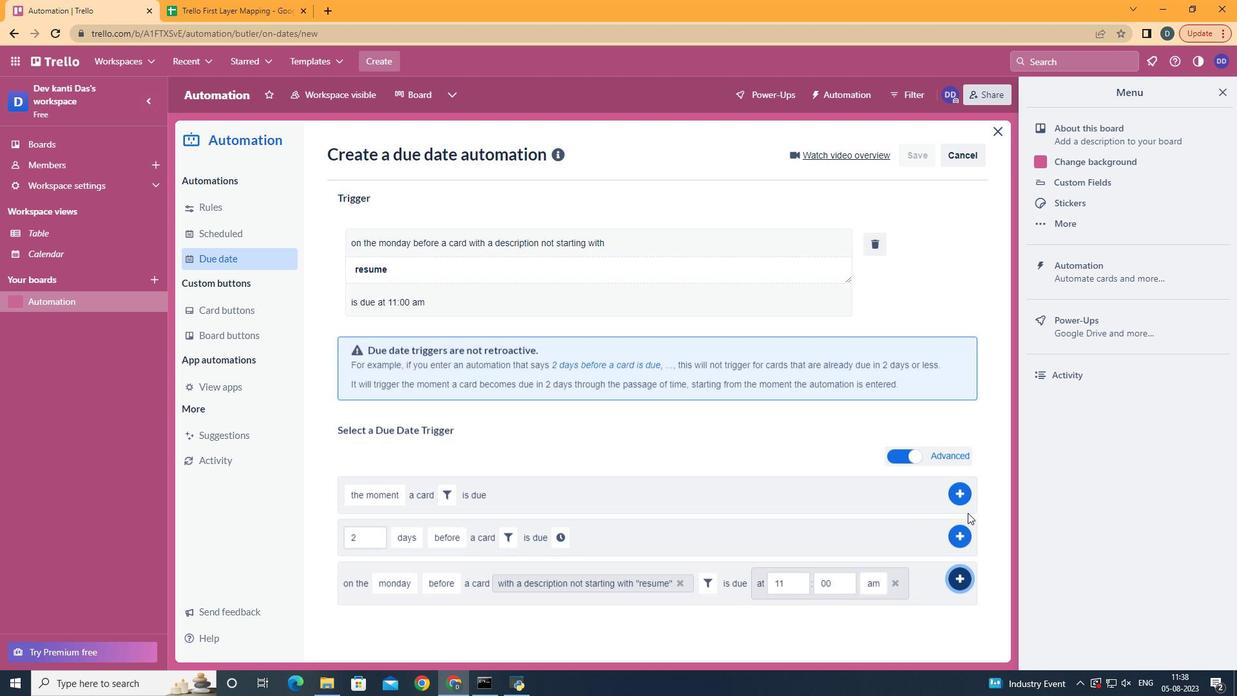 
Action: Mouse moved to (624, 285)
Screenshot: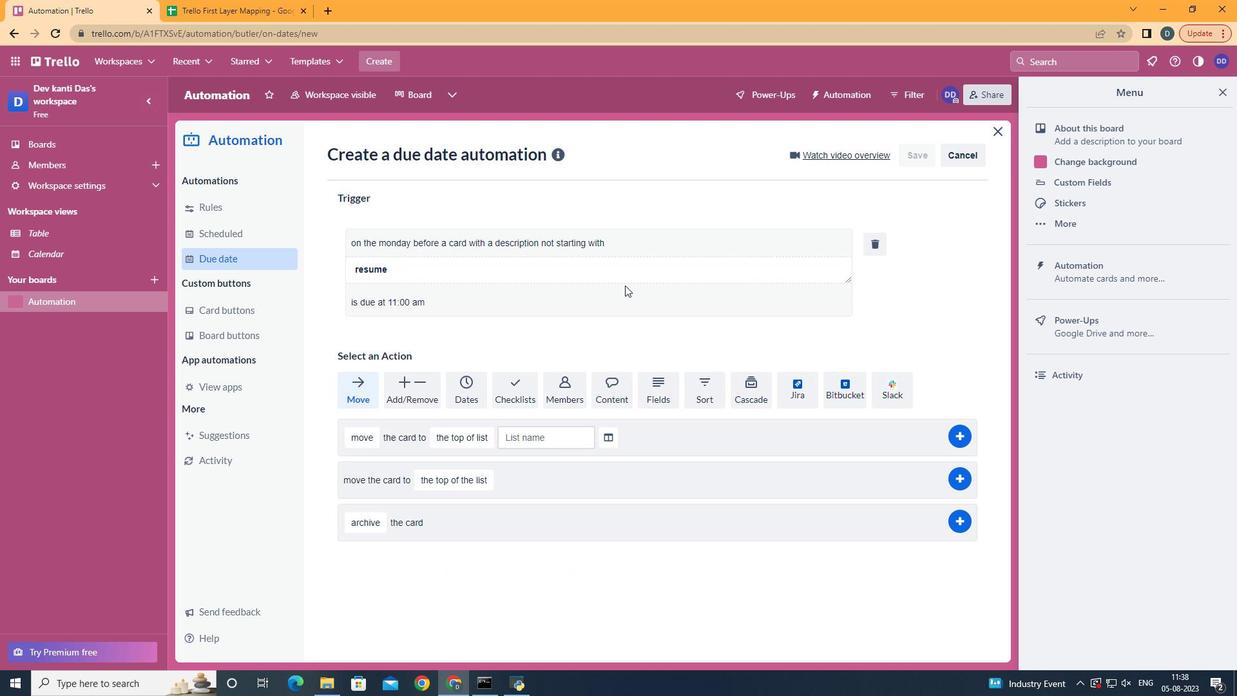 
